 Task: Search round trip flight ticket for 5 adults, 1 child, 2 infants in seat and 1 infant on lap in business from Boulder City: Boulder City Municipal Airport to Laramie: Laramie Regional Airport on 8-3-2023 and return on 8-3-2023. Choice of flights is Alaska. Number of bags: 1 carry on bag. Price is upto 76000. Outbound departure time preference is 7:00. Return departure time preference is 23:15.
Action: Mouse moved to (226, 341)
Screenshot: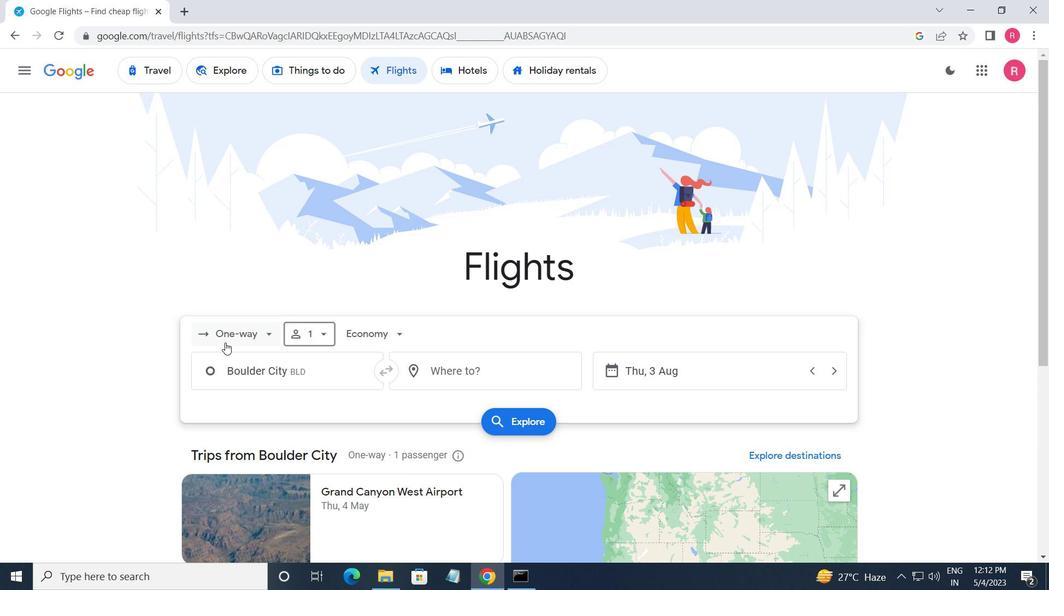 
Action: Mouse pressed left at (226, 341)
Screenshot: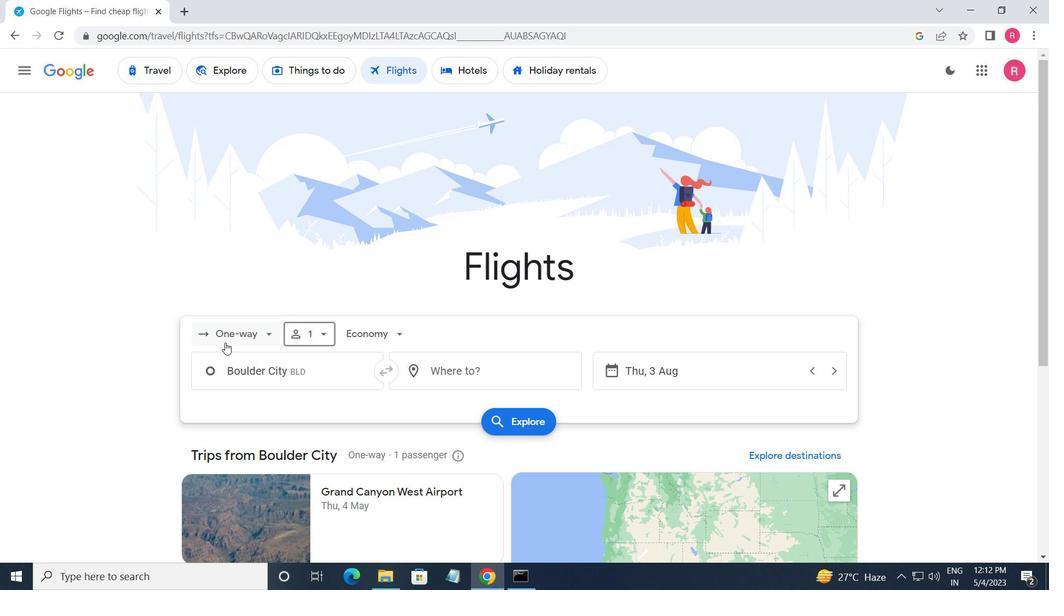 
Action: Mouse moved to (254, 366)
Screenshot: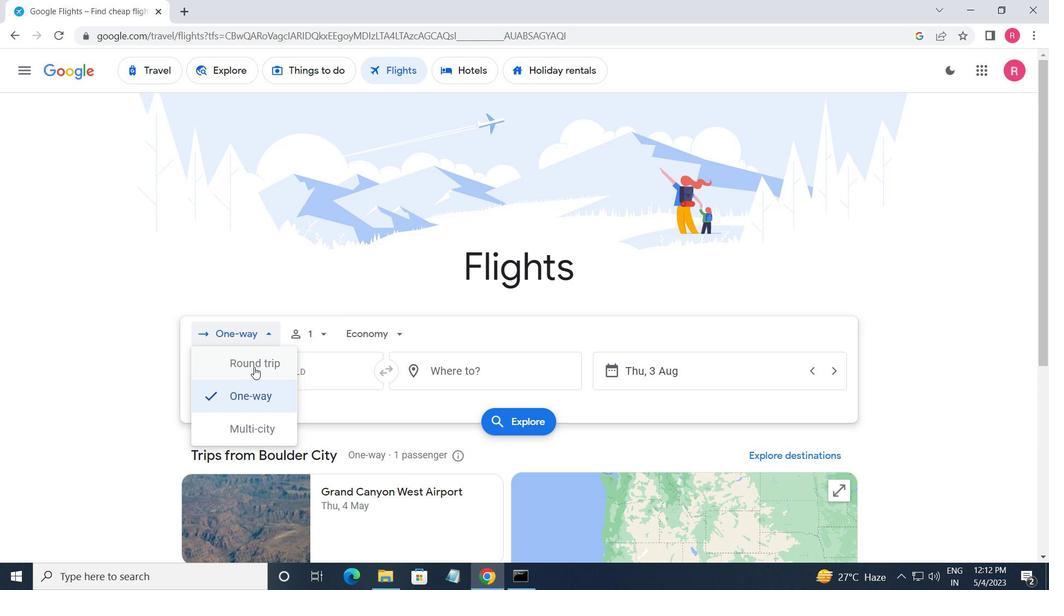 
Action: Mouse pressed left at (254, 366)
Screenshot: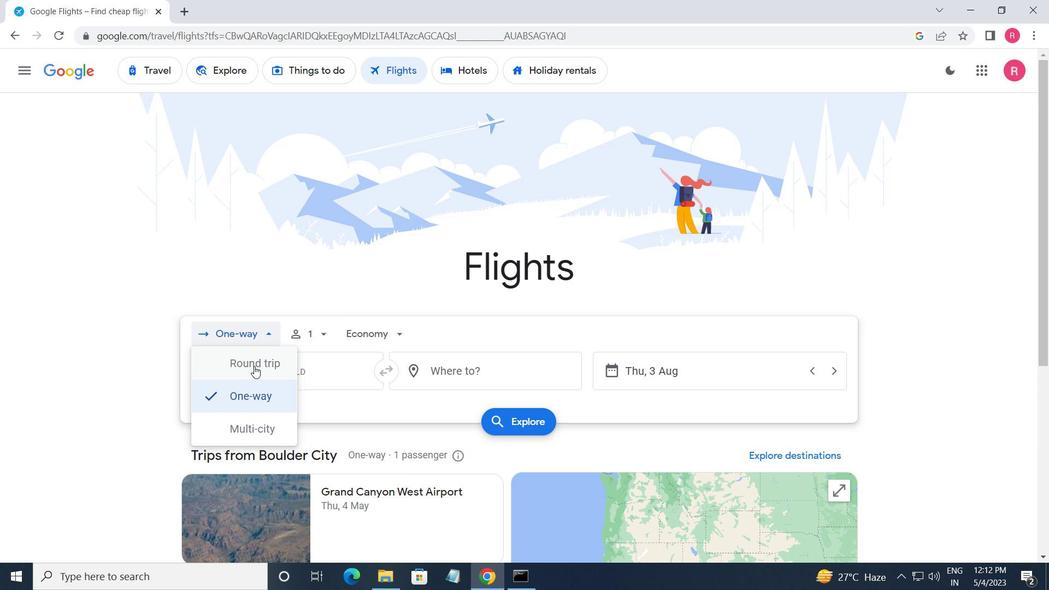 
Action: Mouse moved to (313, 340)
Screenshot: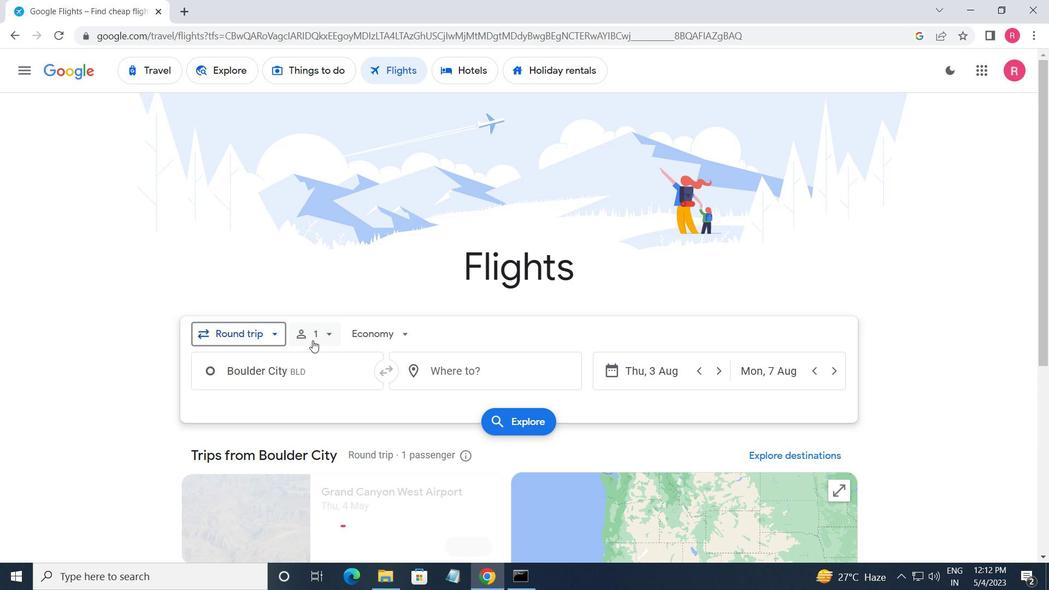 
Action: Mouse pressed left at (313, 340)
Screenshot: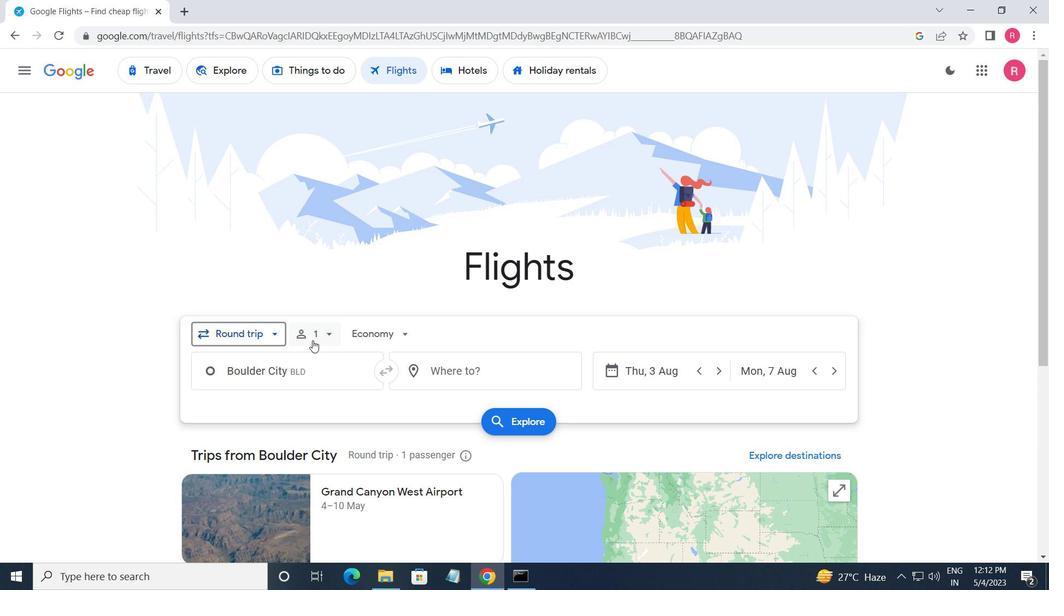 
Action: Mouse moved to (437, 375)
Screenshot: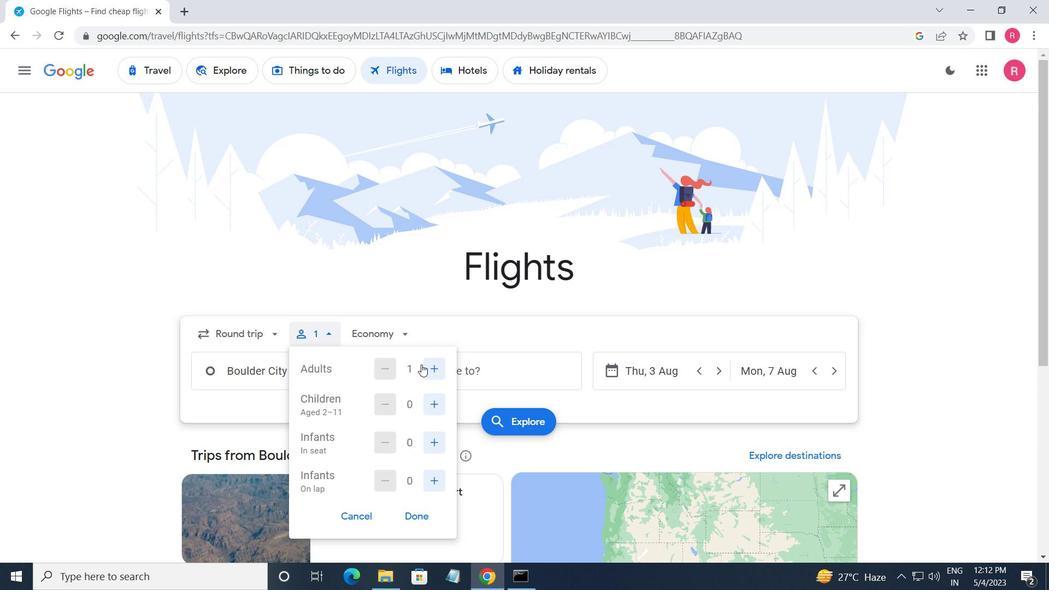 
Action: Mouse pressed left at (437, 375)
Screenshot: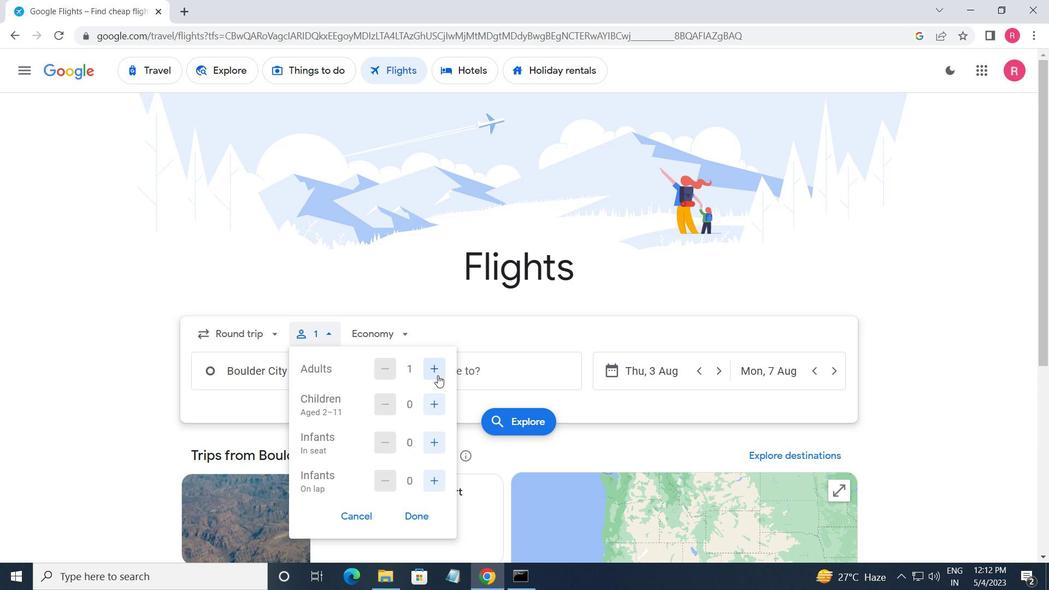 
Action: Mouse pressed left at (437, 375)
Screenshot: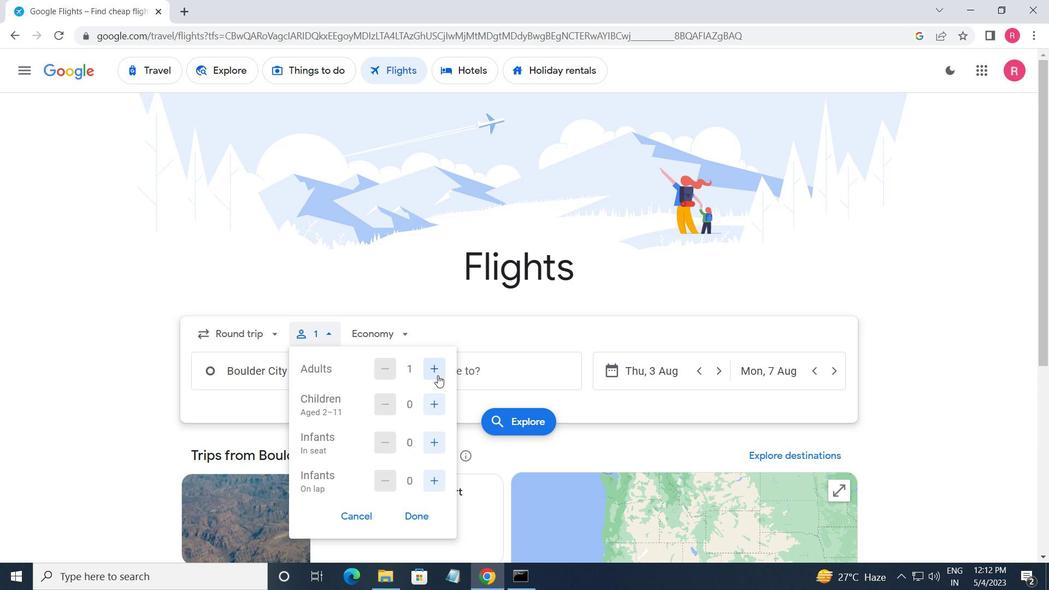 
Action: Mouse pressed left at (437, 375)
Screenshot: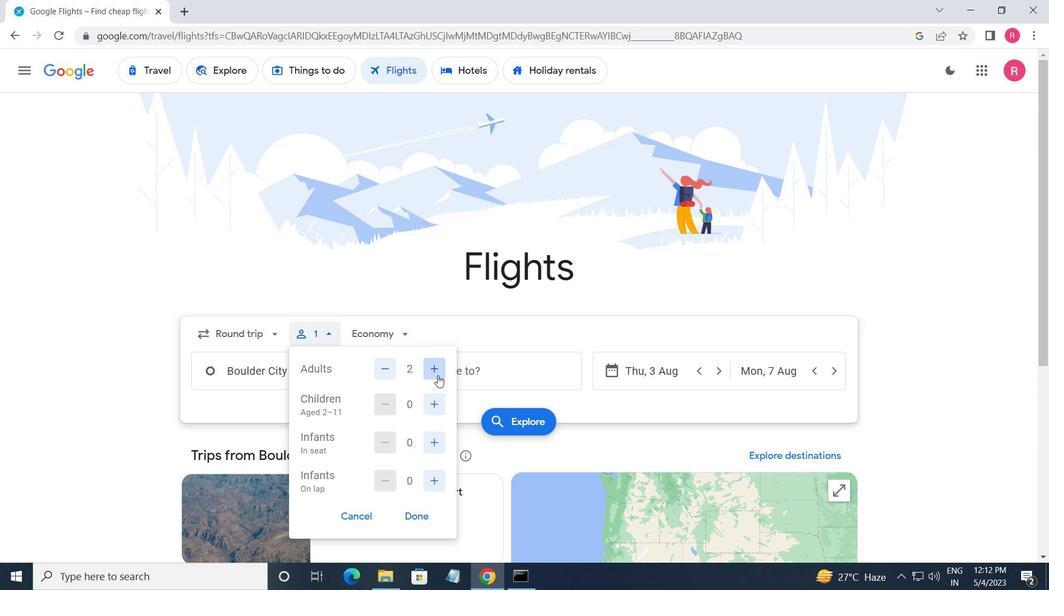 
Action: Mouse pressed left at (437, 375)
Screenshot: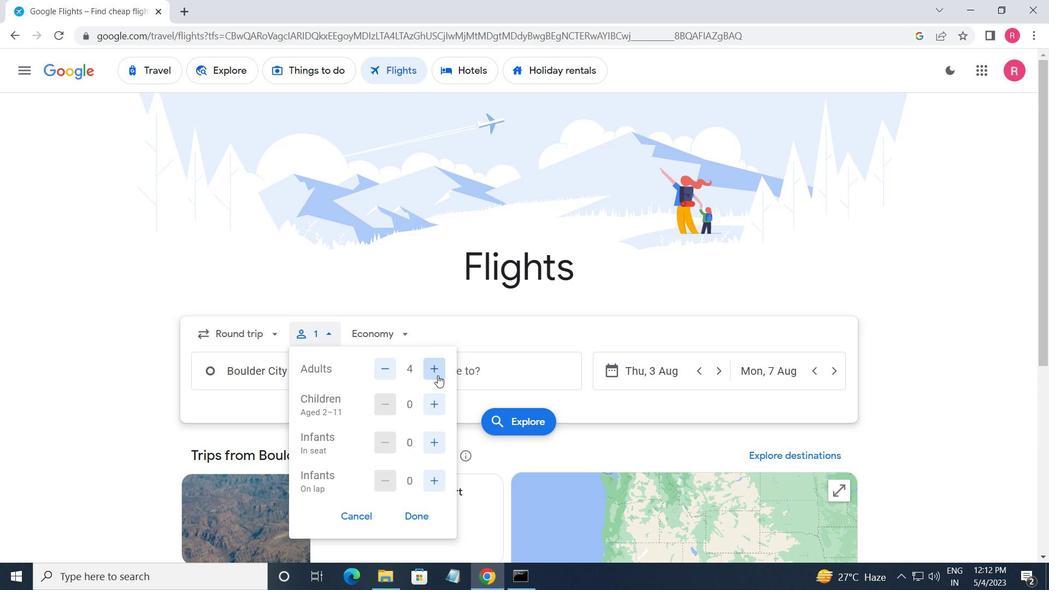 
Action: Mouse moved to (438, 406)
Screenshot: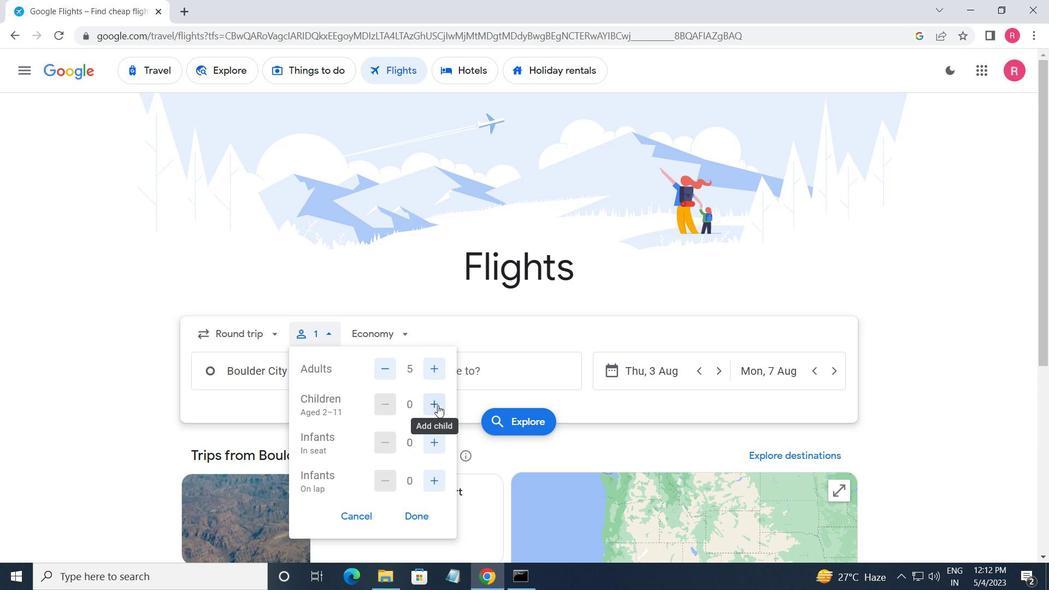 
Action: Mouse pressed left at (438, 406)
Screenshot: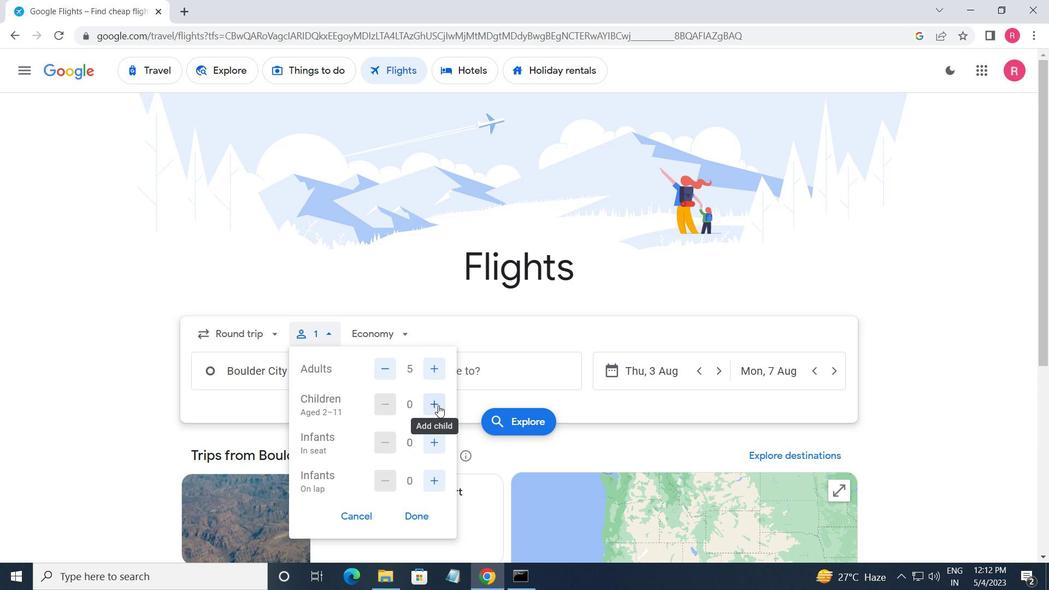
Action: Mouse moved to (437, 441)
Screenshot: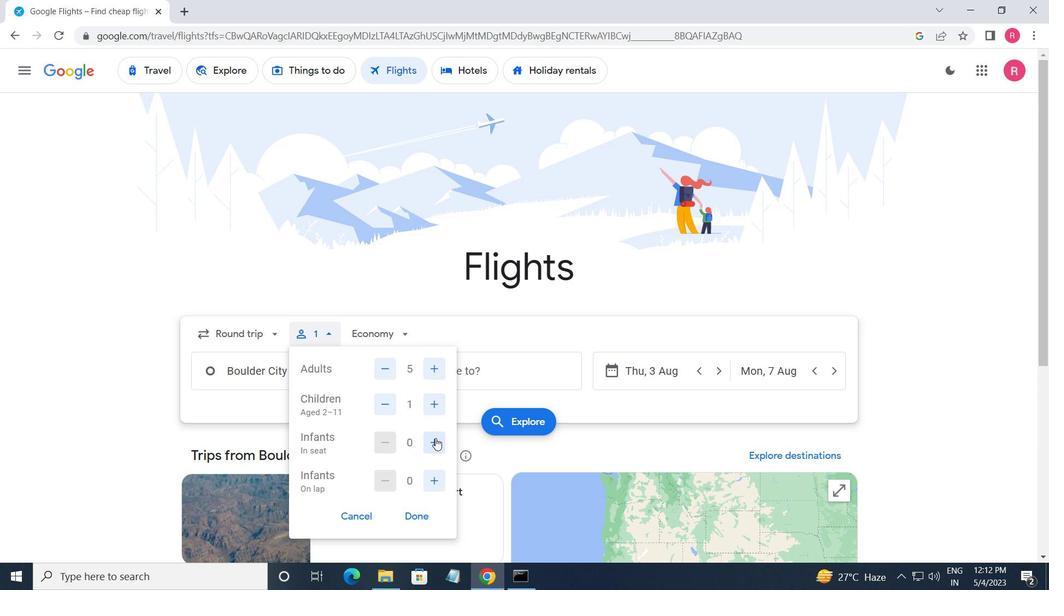 
Action: Mouse pressed left at (437, 441)
Screenshot: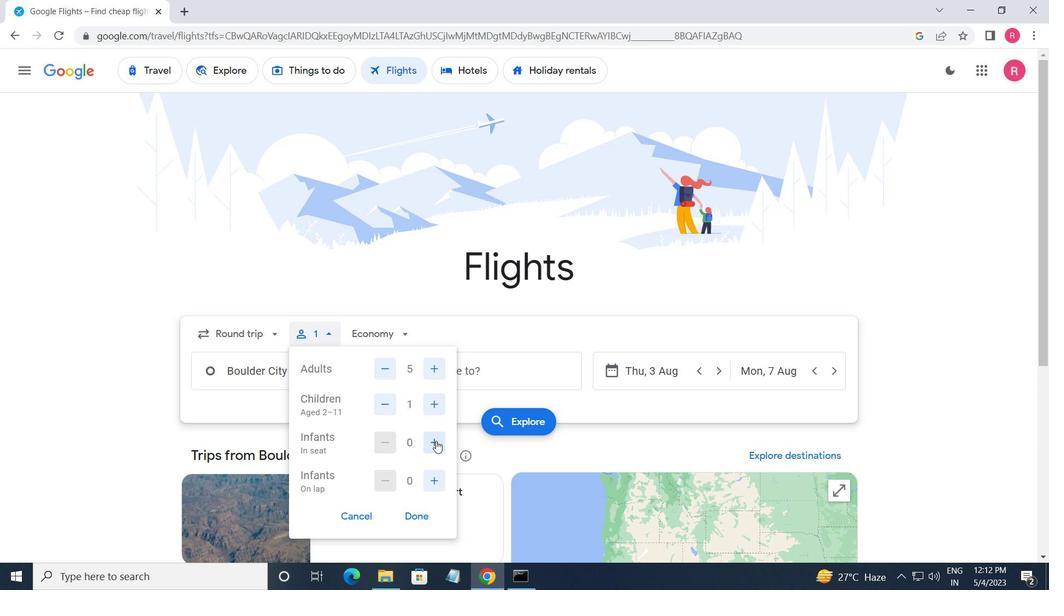 
Action: Mouse pressed left at (437, 441)
Screenshot: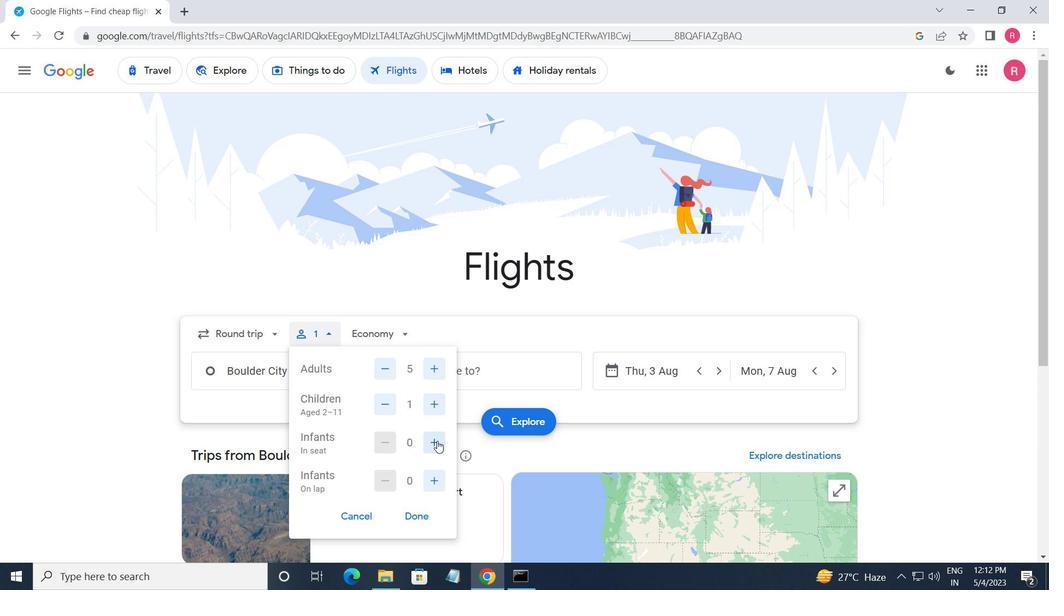 
Action: Mouse moved to (432, 479)
Screenshot: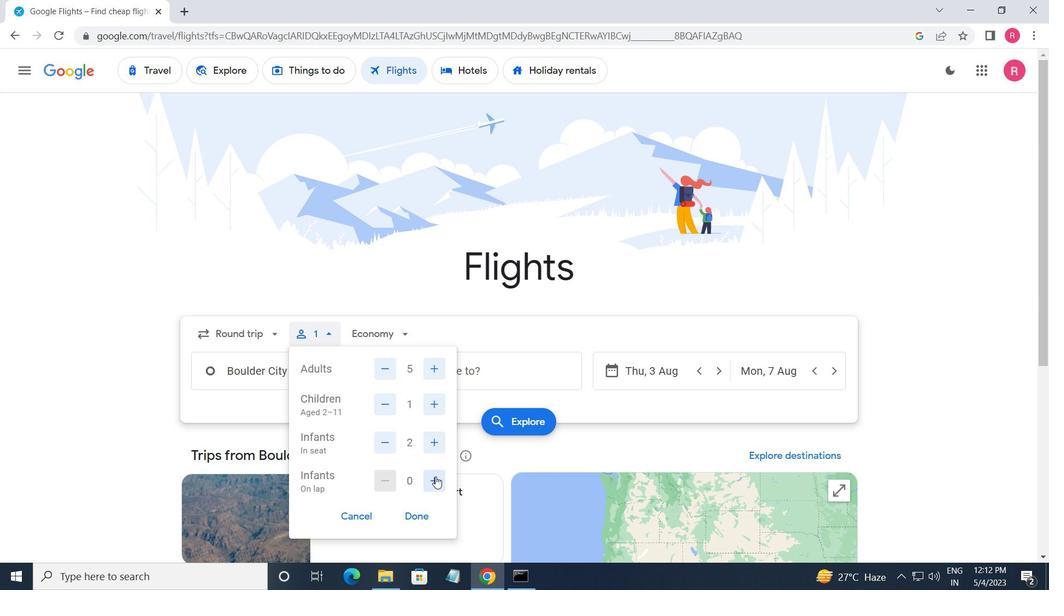 
Action: Mouse pressed left at (432, 479)
Screenshot: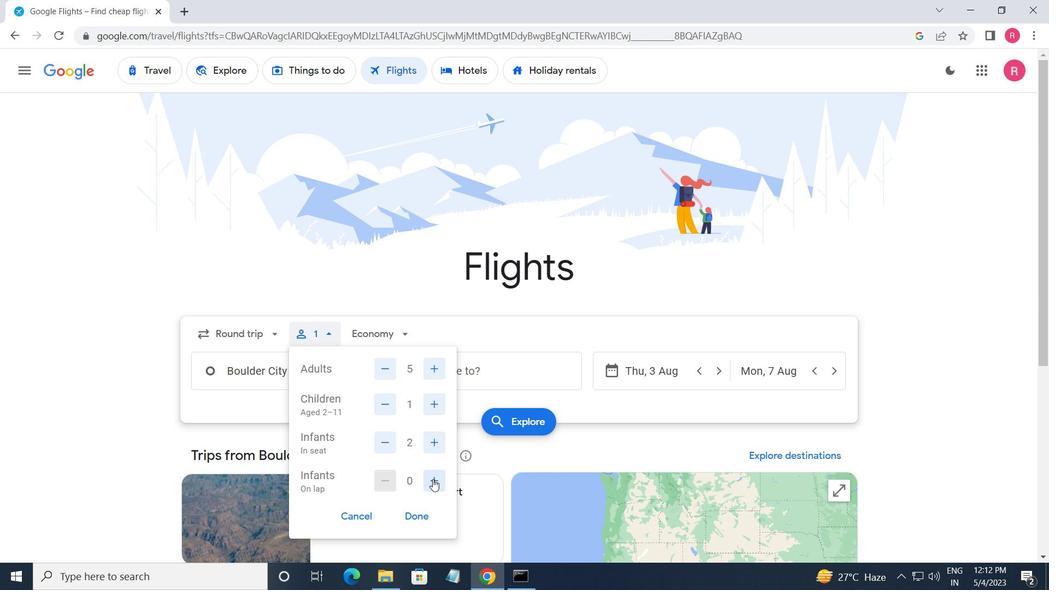 
Action: Mouse moved to (420, 518)
Screenshot: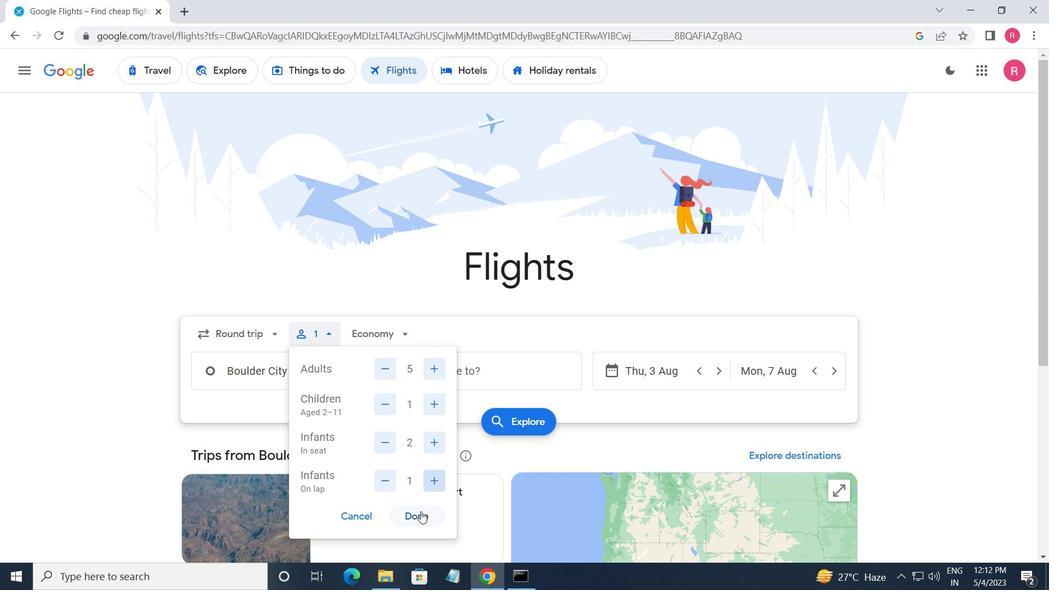 
Action: Mouse pressed left at (420, 518)
Screenshot: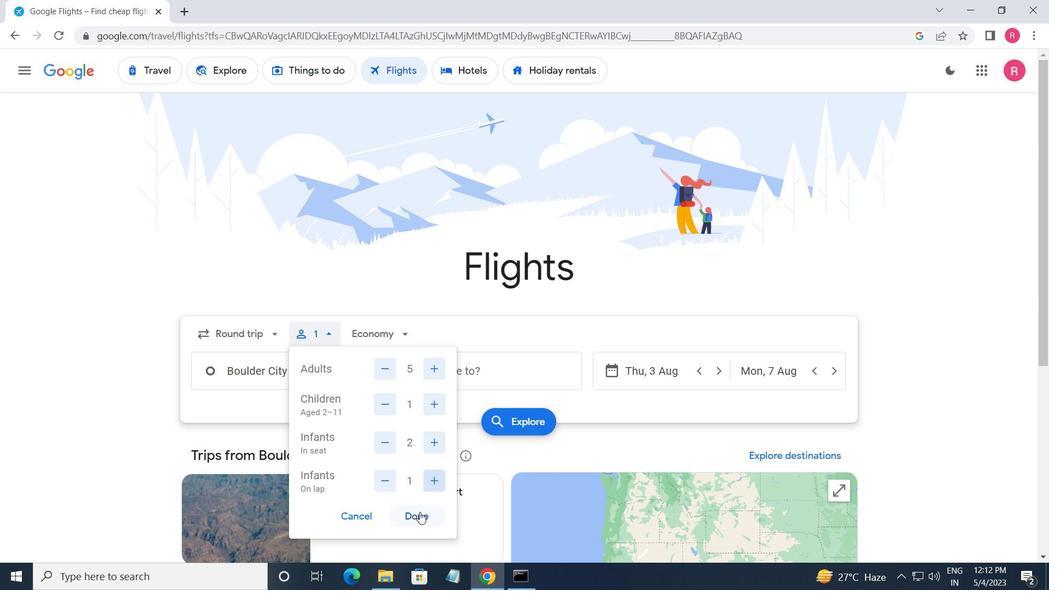 
Action: Mouse moved to (379, 343)
Screenshot: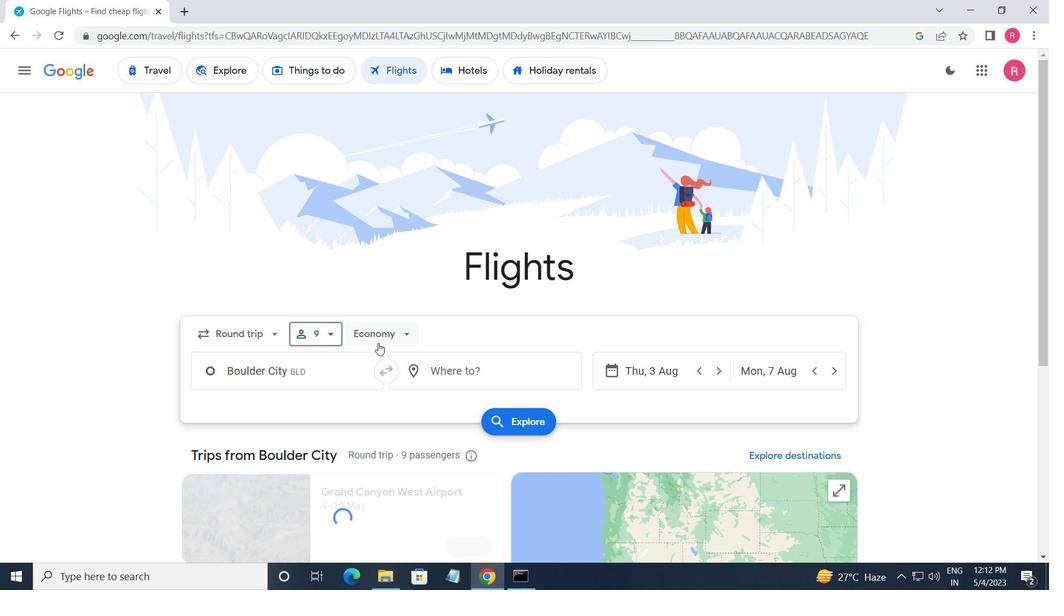 
Action: Mouse pressed left at (379, 343)
Screenshot: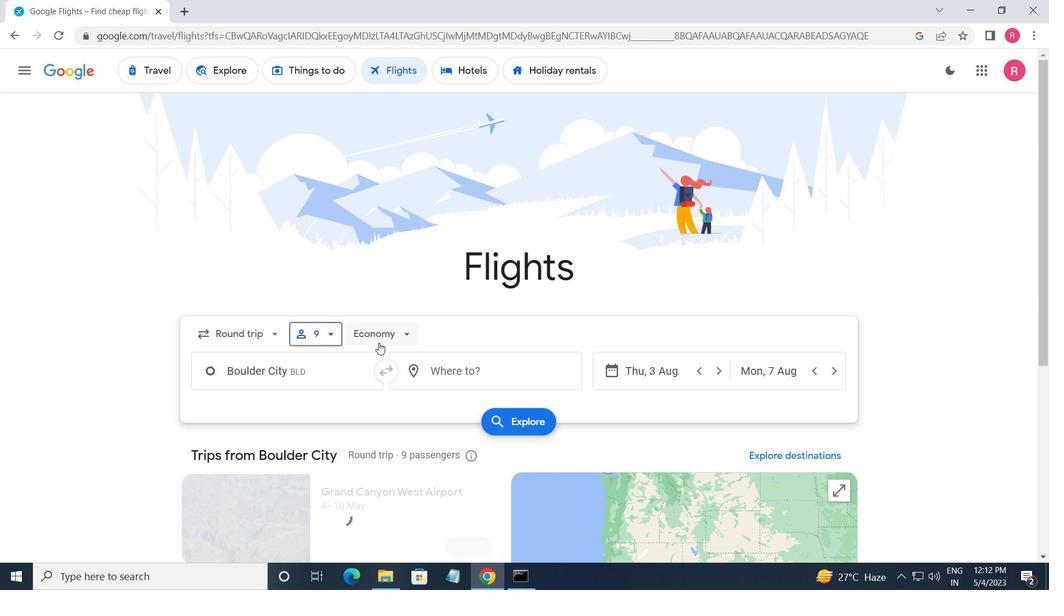 
Action: Mouse moved to (410, 431)
Screenshot: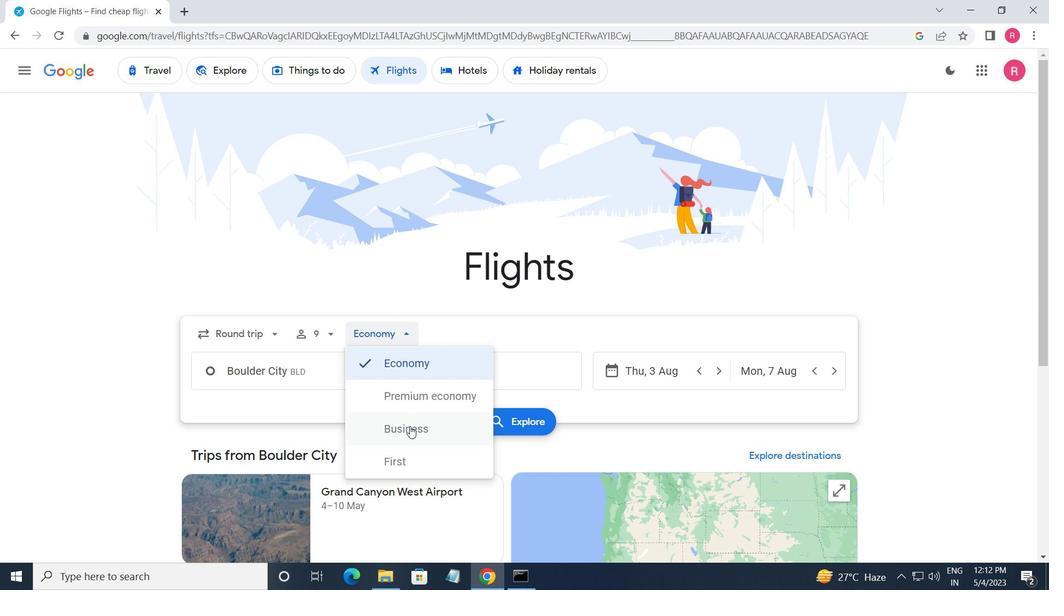 
Action: Mouse pressed left at (410, 431)
Screenshot: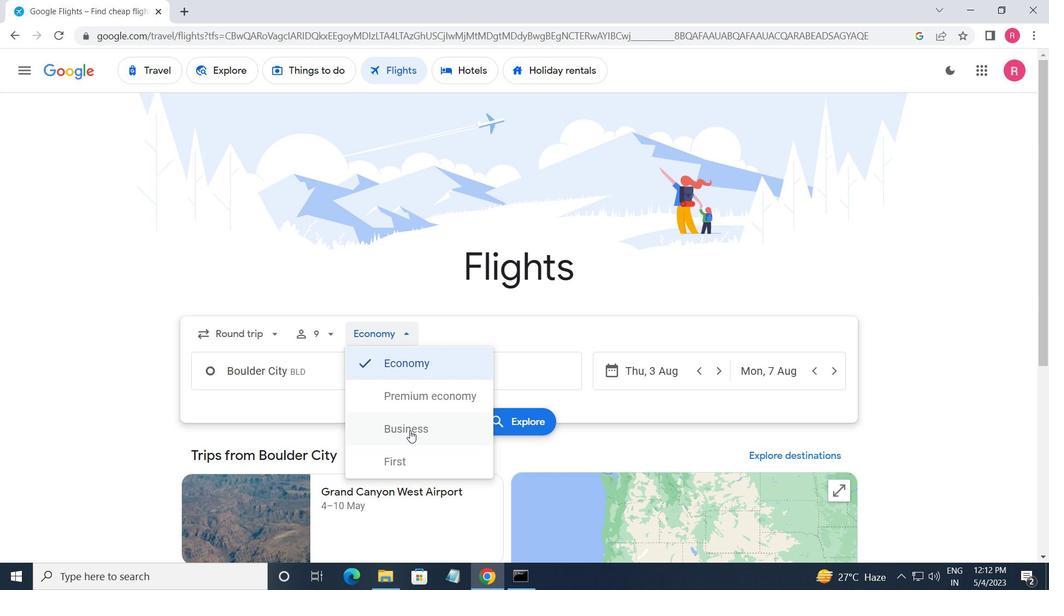 
Action: Mouse moved to (400, 424)
Screenshot: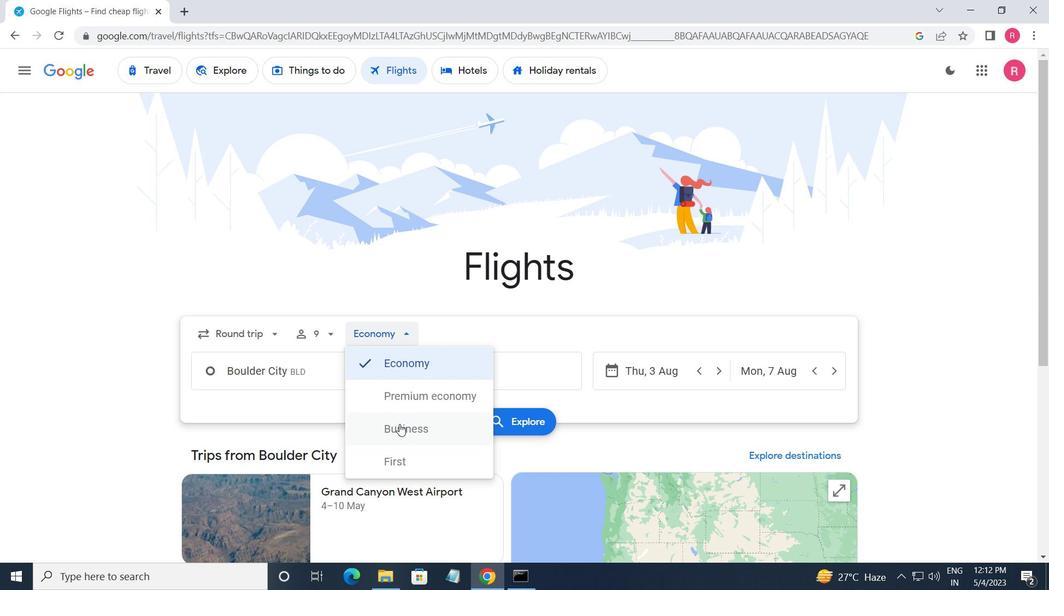 
Action: Mouse pressed left at (400, 424)
Screenshot: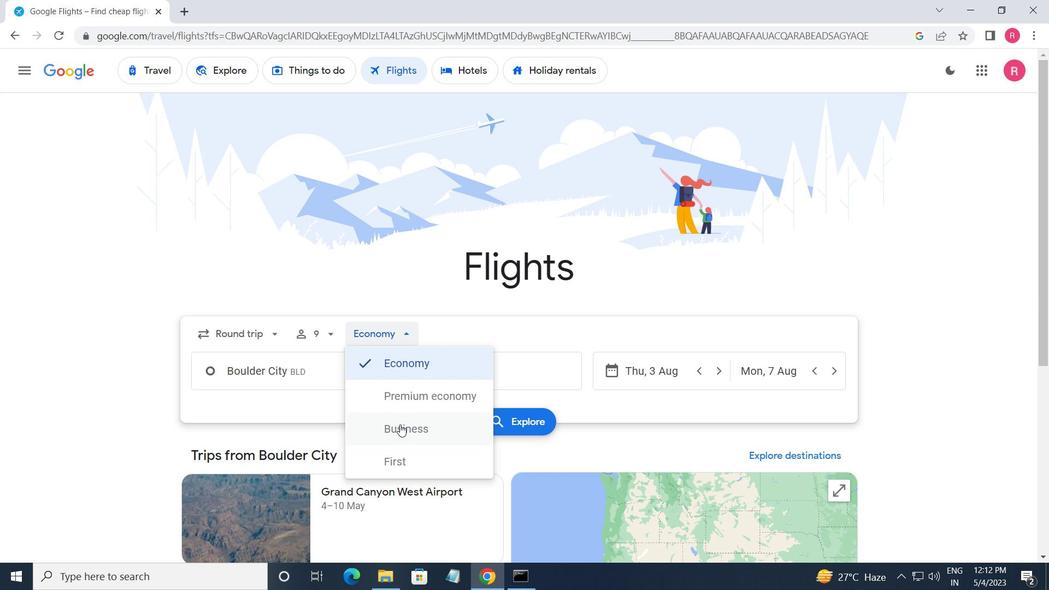 
Action: Mouse moved to (319, 367)
Screenshot: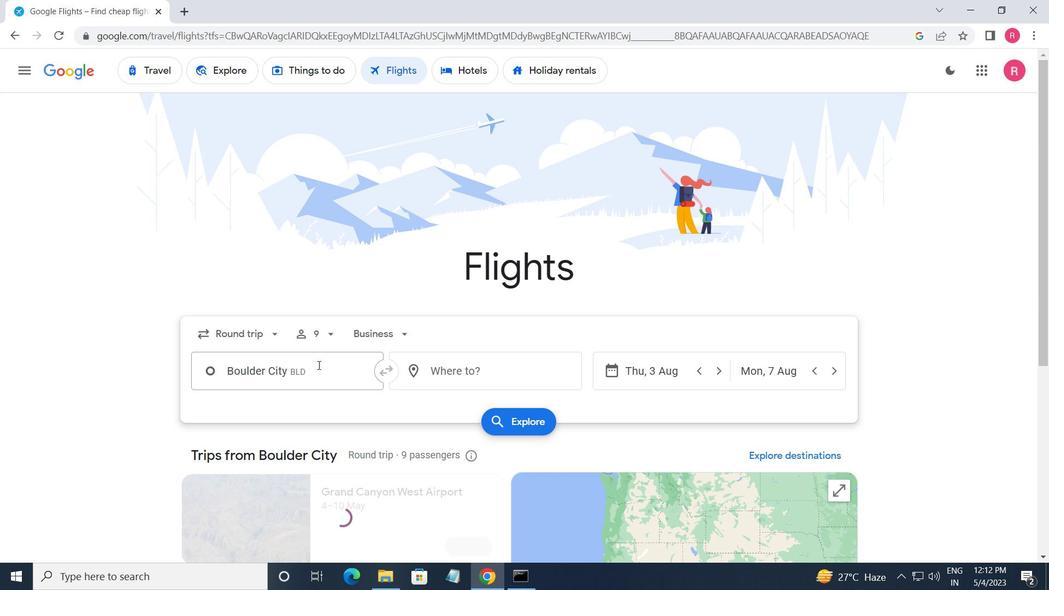
Action: Mouse pressed left at (319, 367)
Screenshot: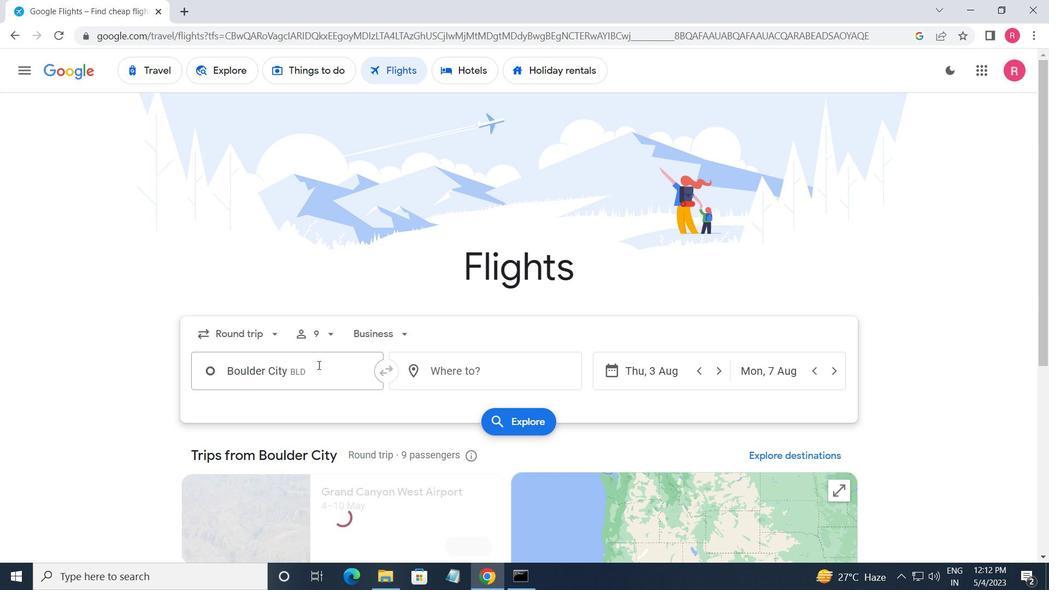 
Action: Mouse moved to (316, 477)
Screenshot: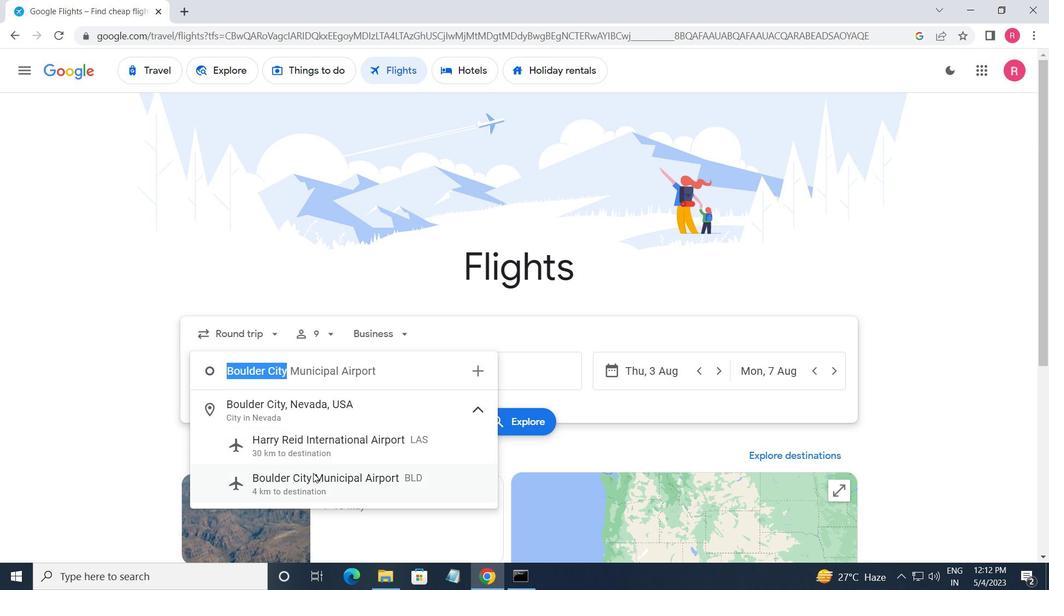 
Action: Mouse pressed left at (316, 477)
Screenshot: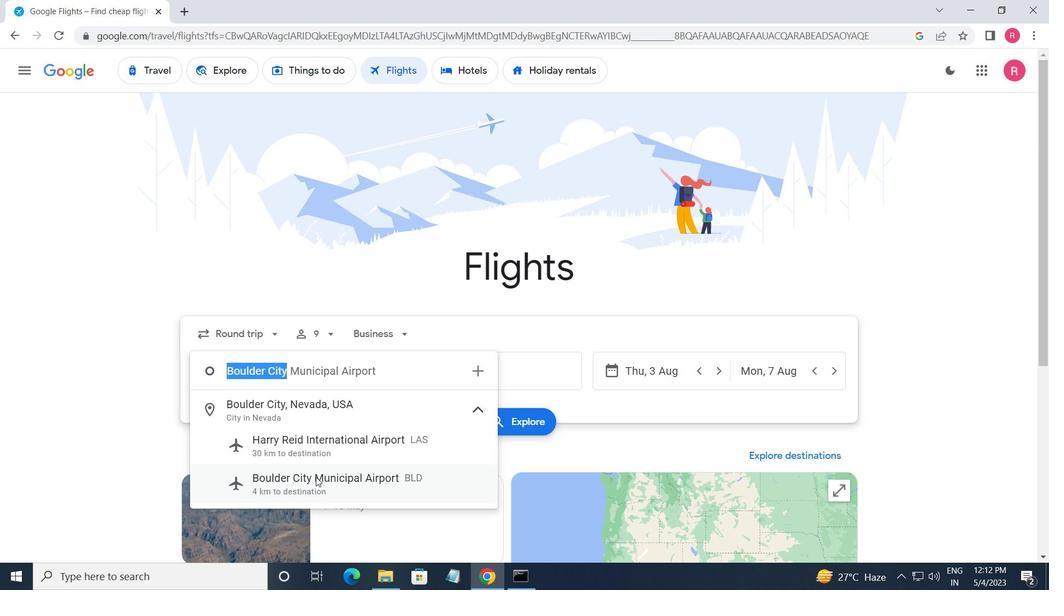 
Action: Mouse moved to (453, 373)
Screenshot: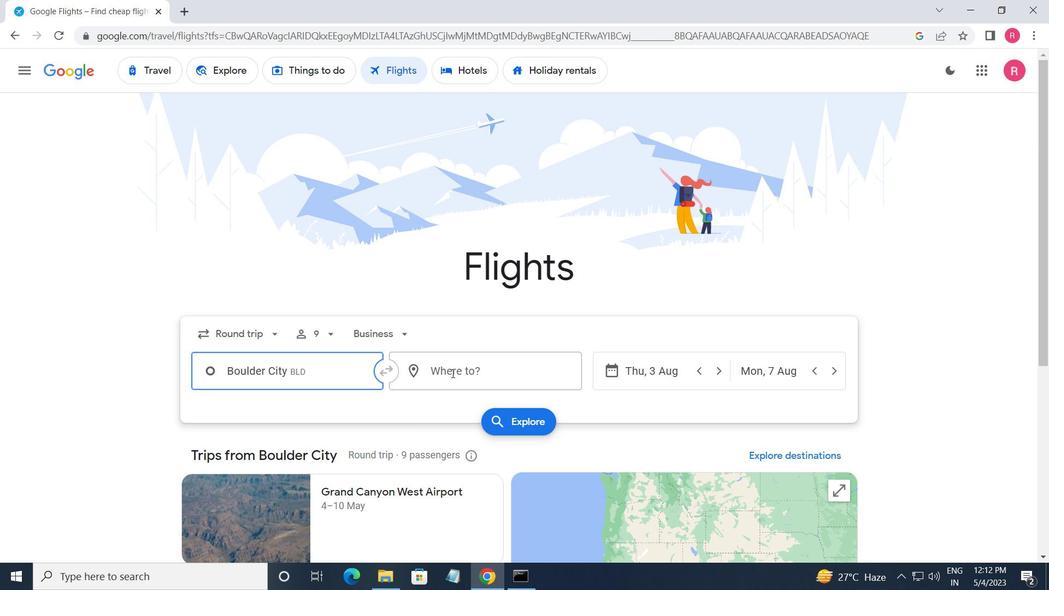 
Action: Mouse pressed left at (453, 373)
Screenshot: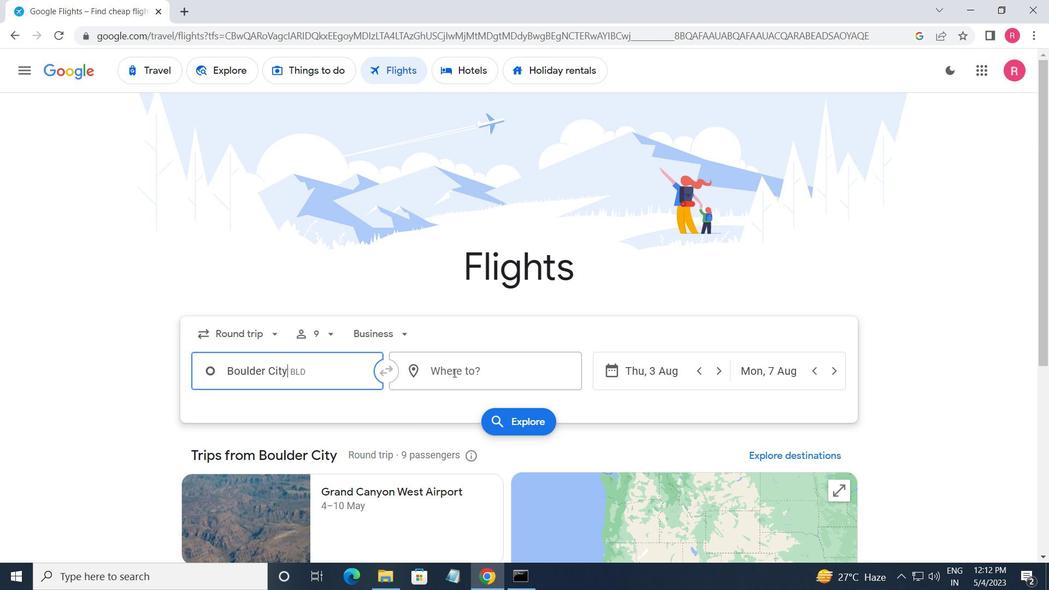 
Action: Mouse moved to (457, 511)
Screenshot: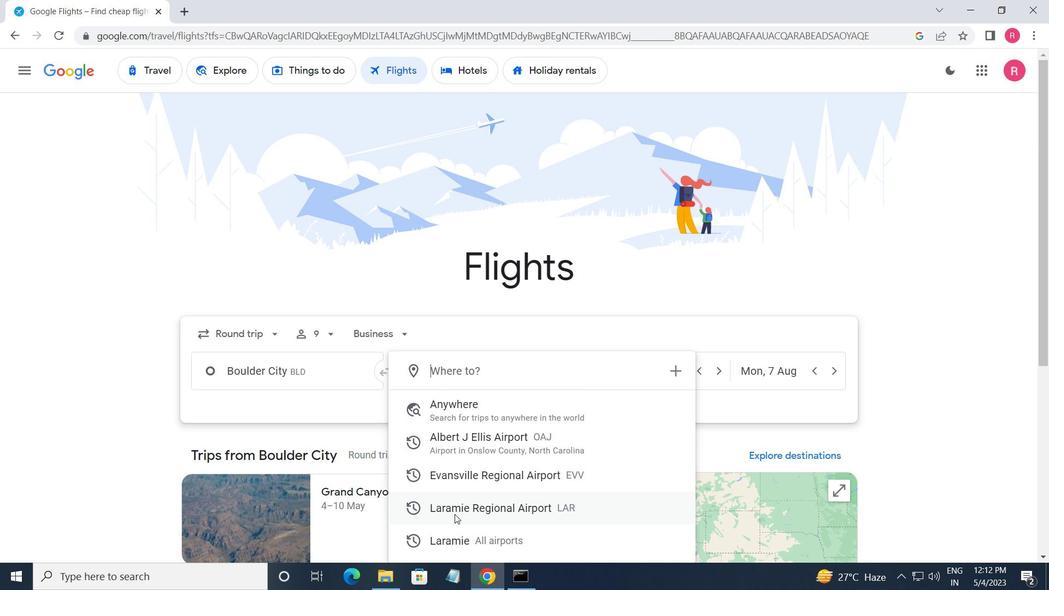 
Action: Mouse pressed left at (457, 511)
Screenshot: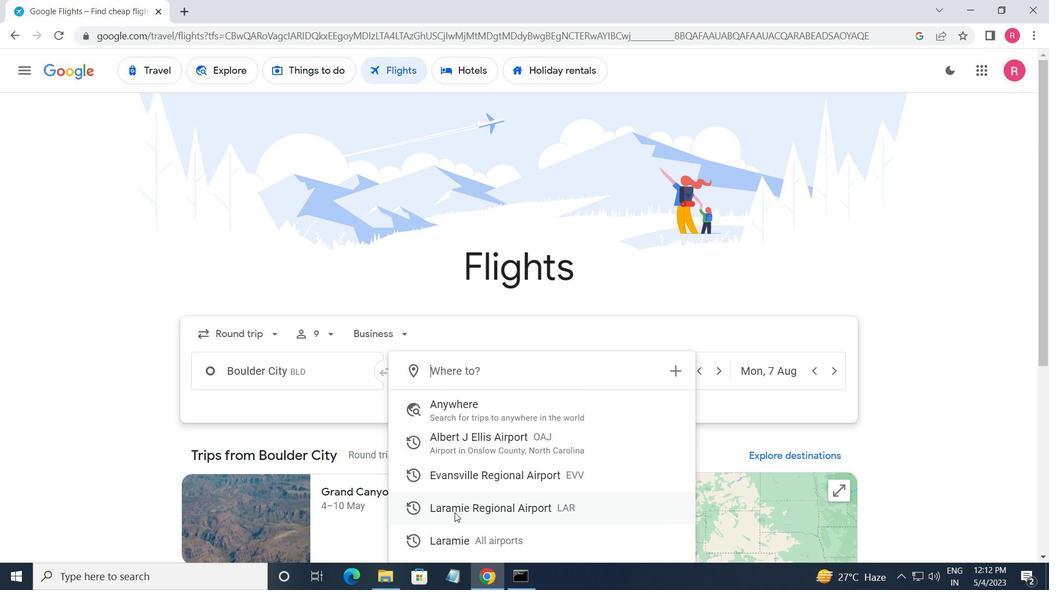 
Action: Mouse moved to (672, 373)
Screenshot: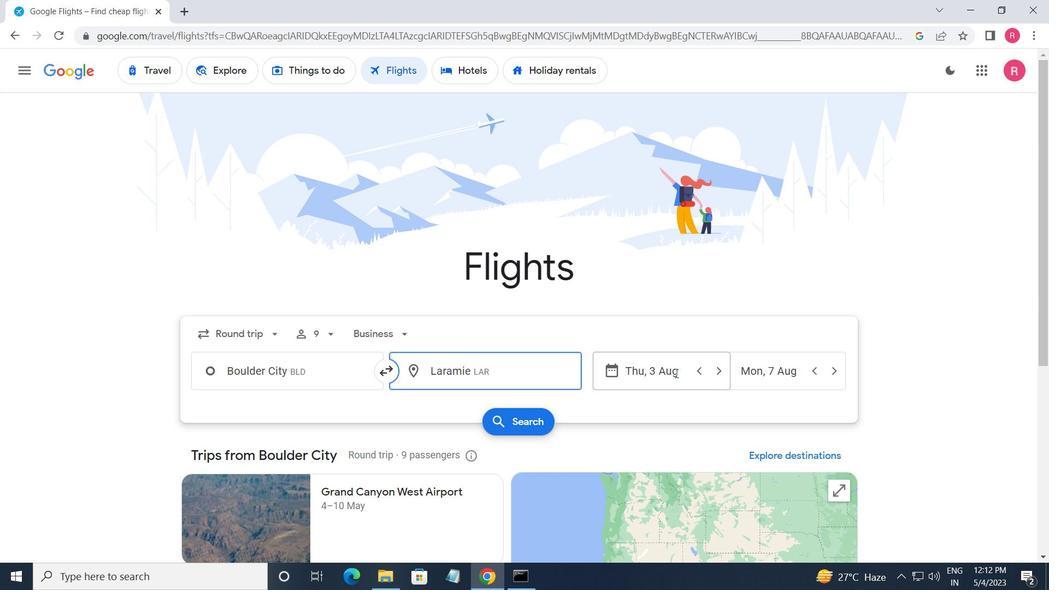 
Action: Mouse pressed left at (672, 373)
Screenshot: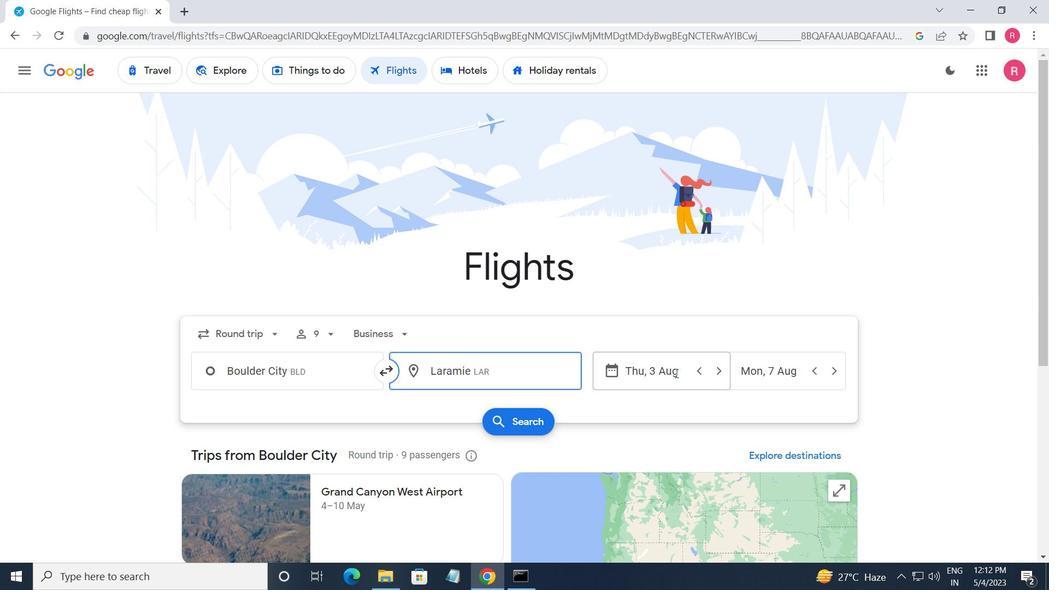 
Action: Mouse moved to (490, 313)
Screenshot: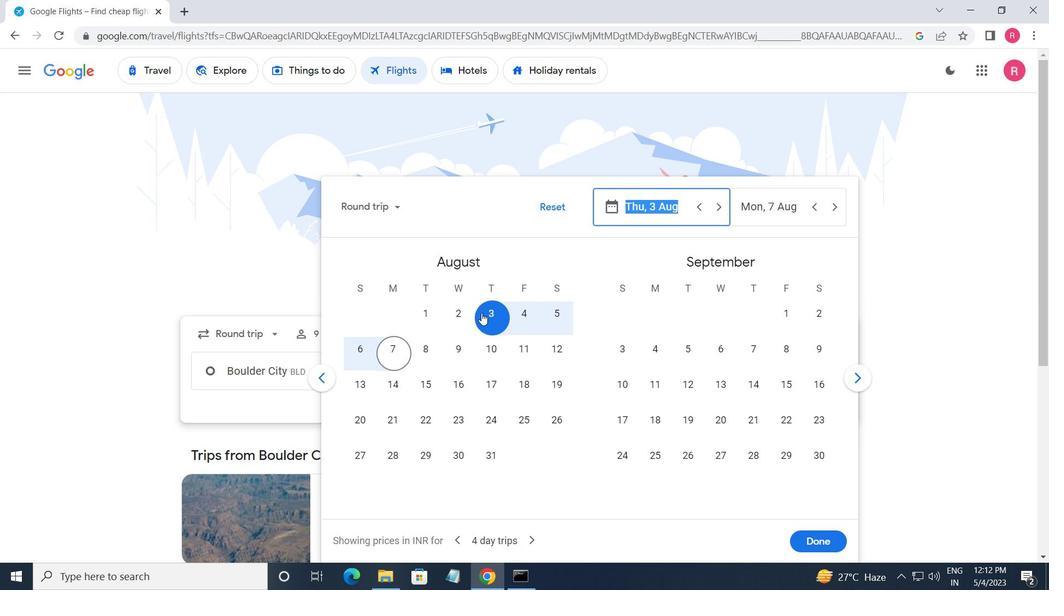 
Action: Mouse pressed left at (490, 313)
Screenshot: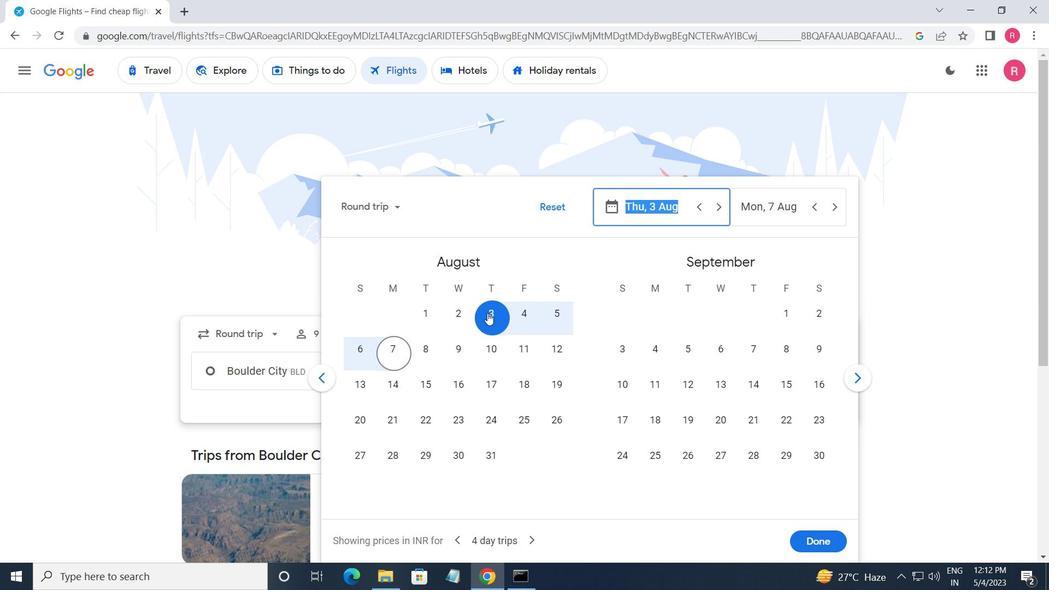 
Action: Mouse moved to (496, 317)
Screenshot: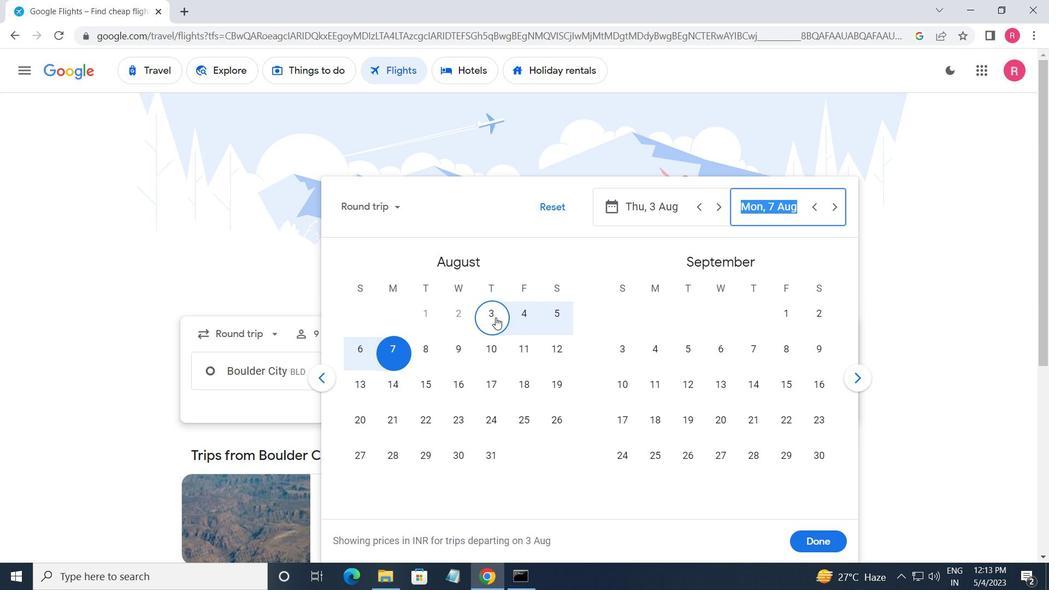 
Action: Mouse pressed left at (496, 317)
Screenshot: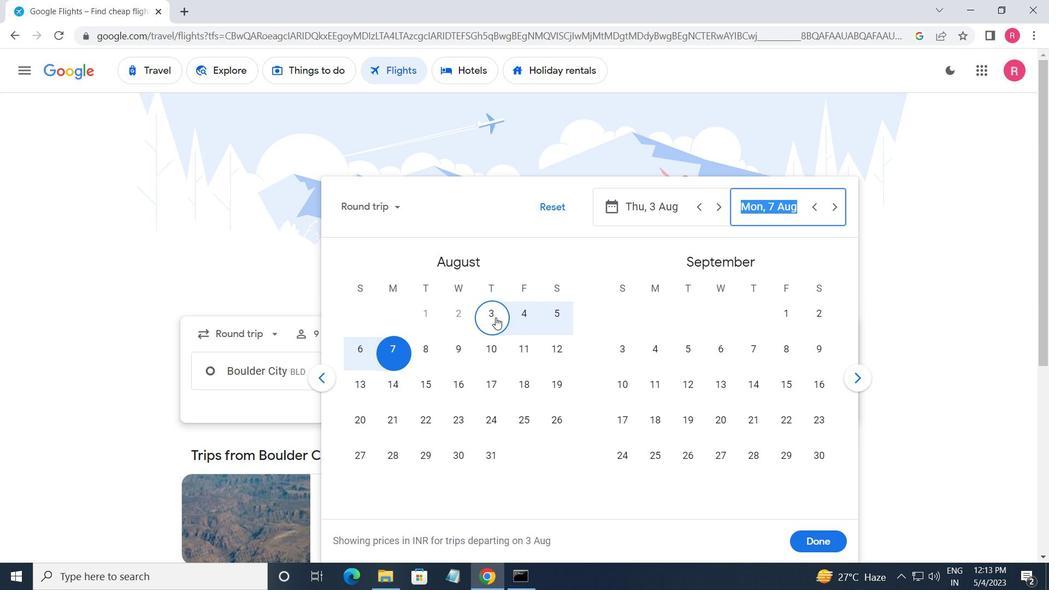 
Action: Mouse moved to (829, 543)
Screenshot: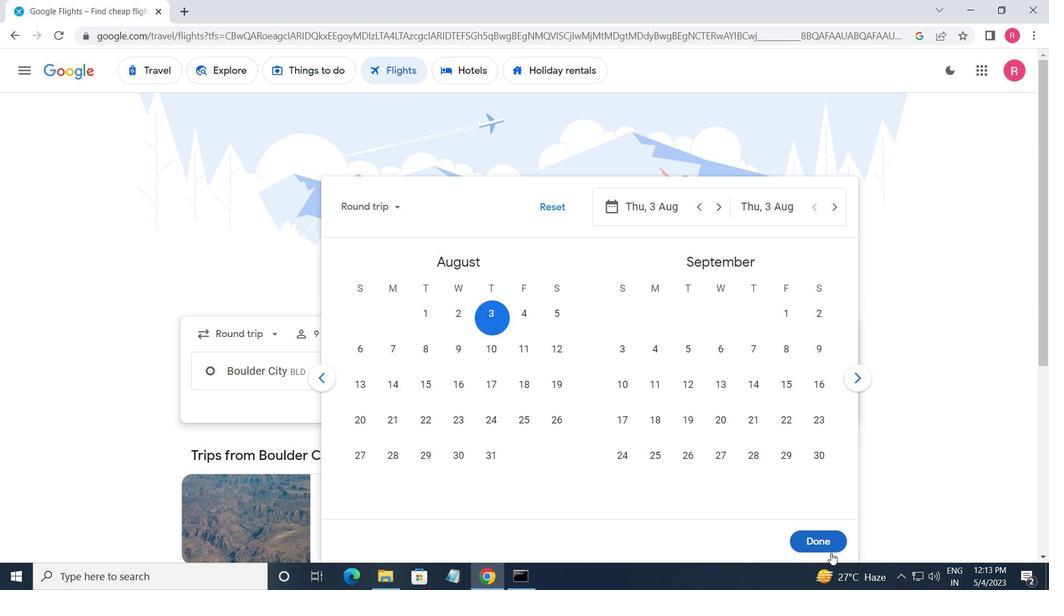 
Action: Mouse pressed left at (829, 543)
Screenshot: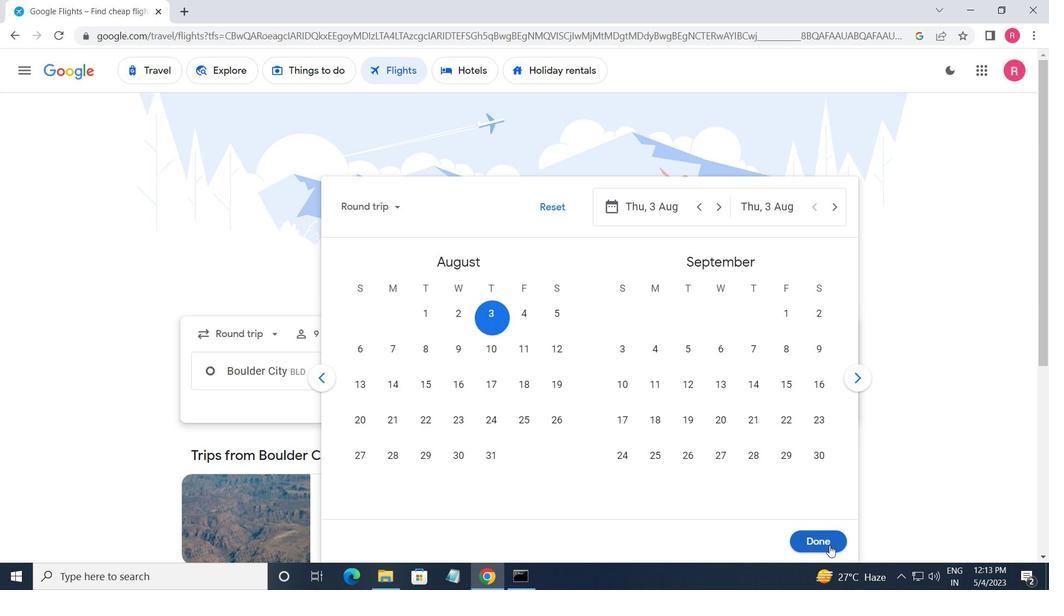 
Action: Mouse moved to (519, 428)
Screenshot: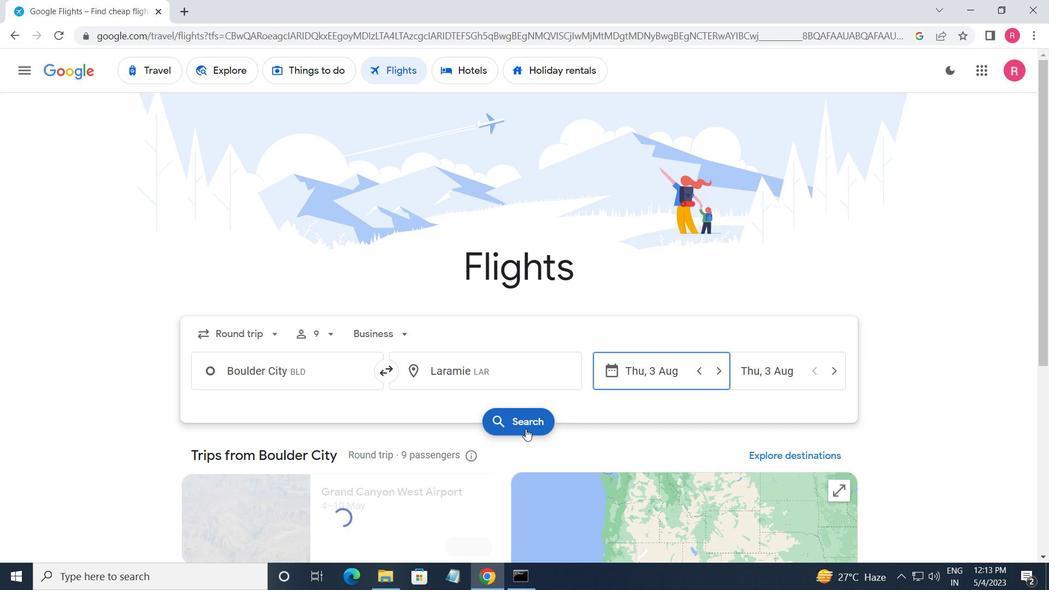 
Action: Mouse pressed left at (519, 428)
Screenshot: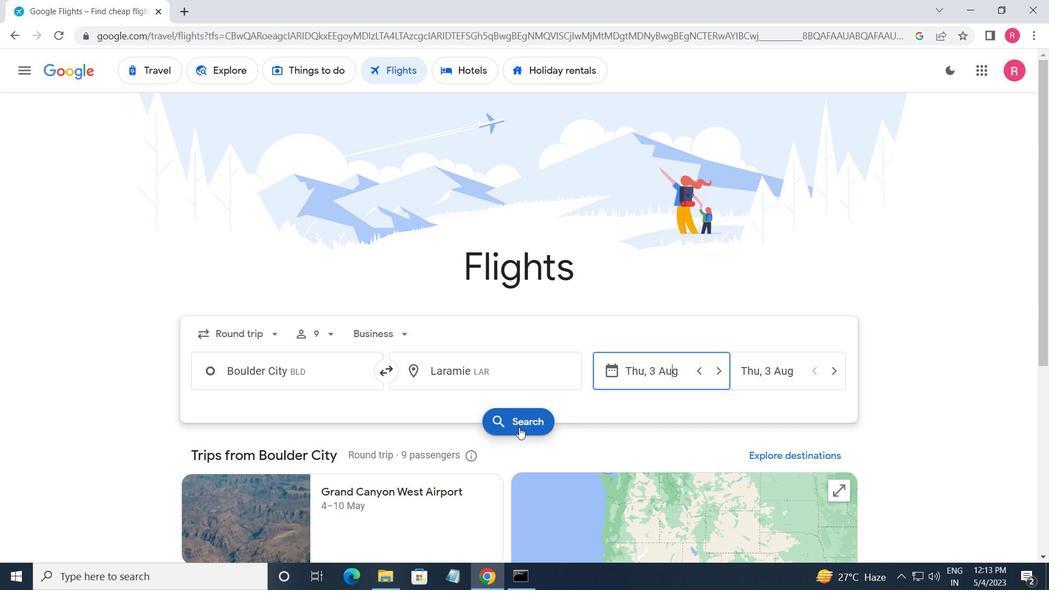 
Action: Mouse moved to (205, 195)
Screenshot: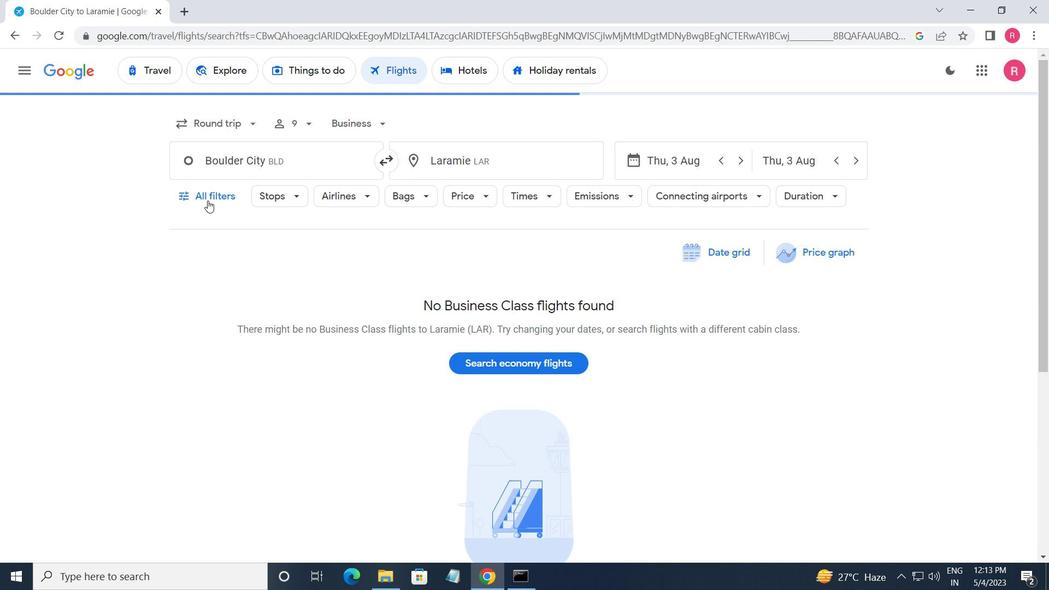 
Action: Mouse pressed left at (205, 195)
Screenshot: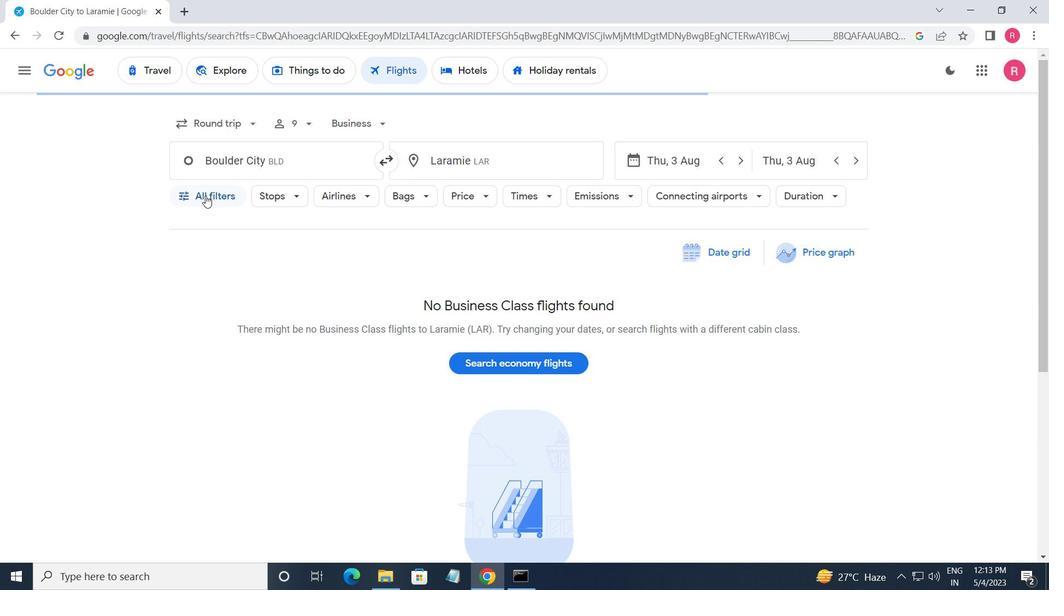 
Action: Mouse moved to (285, 356)
Screenshot: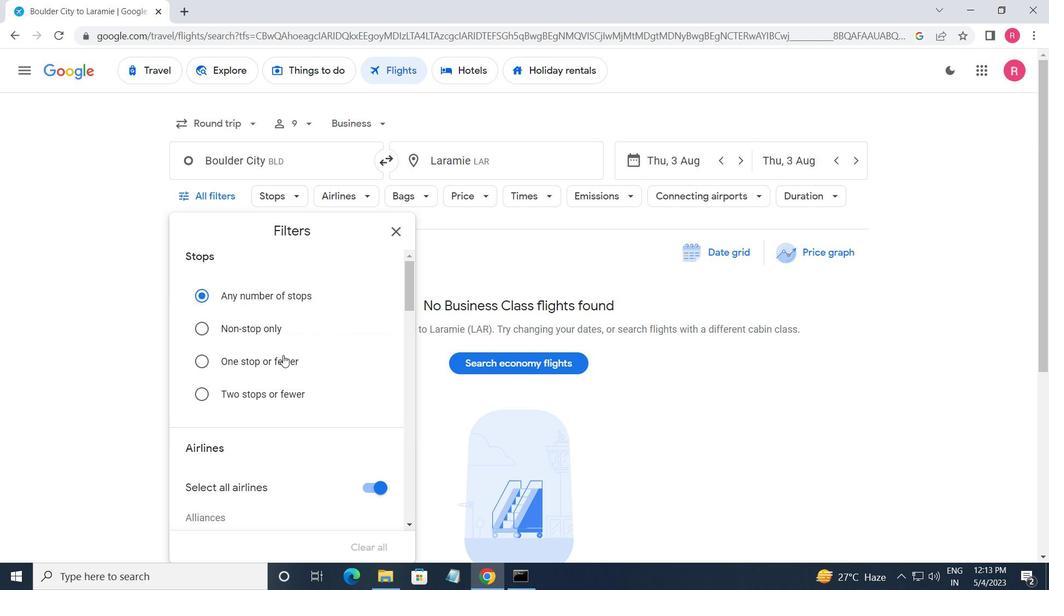 
Action: Mouse scrolled (285, 355) with delta (0, 0)
Screenshot: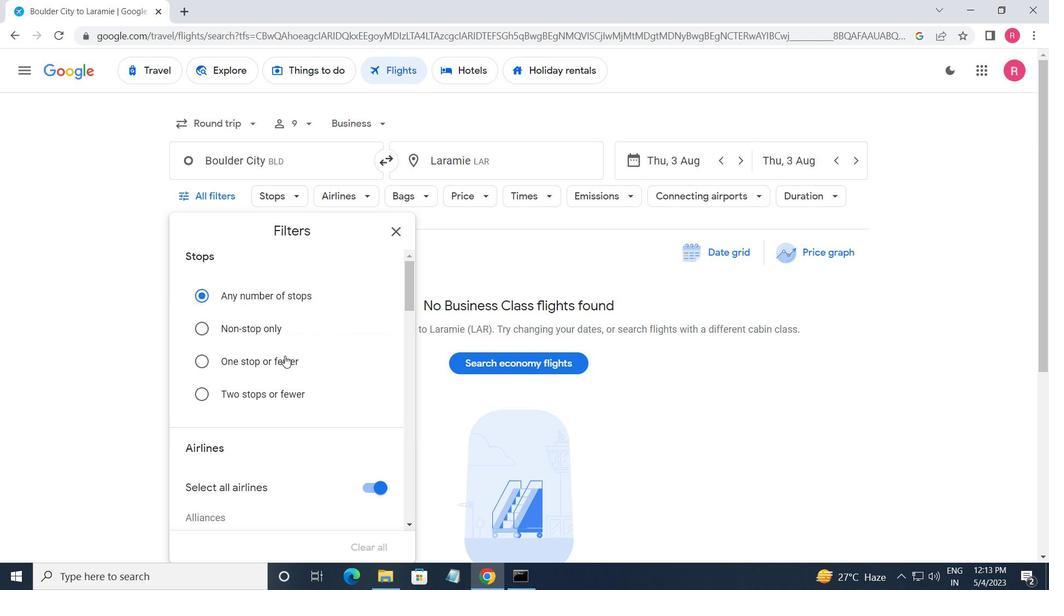 
Action: Mouse moved to (285, 356)
Screenshot: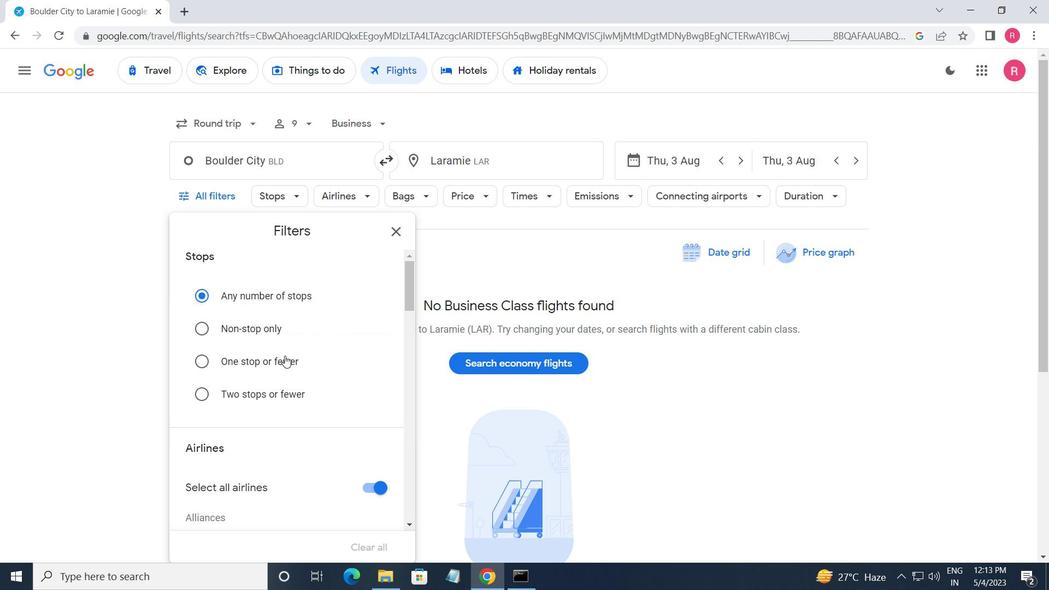 
Action: Mouse scrolled (285, 356) with delta (0, 0)
Screenshot: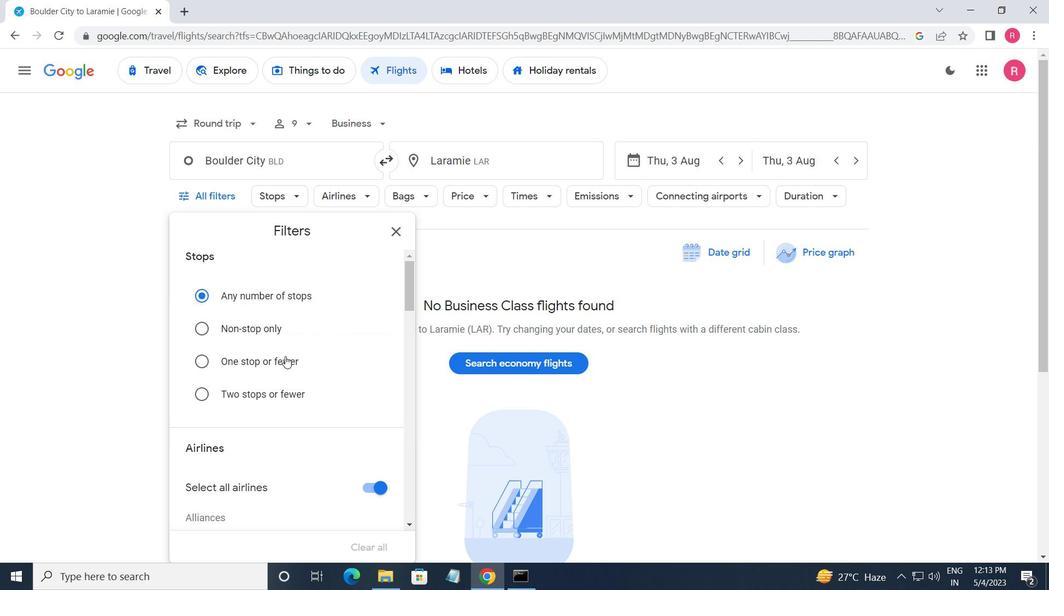 
Action: Mouse moved to (285, 356)
Screenshot: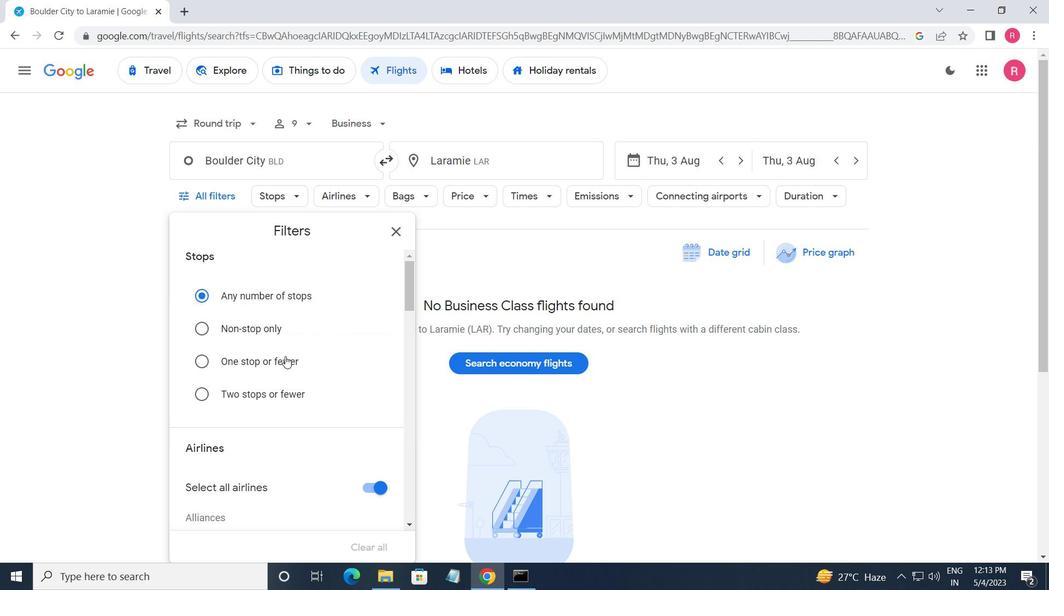 
Action: Mouse scrolled (285, 356) with delta (0, 0)
Screenshot: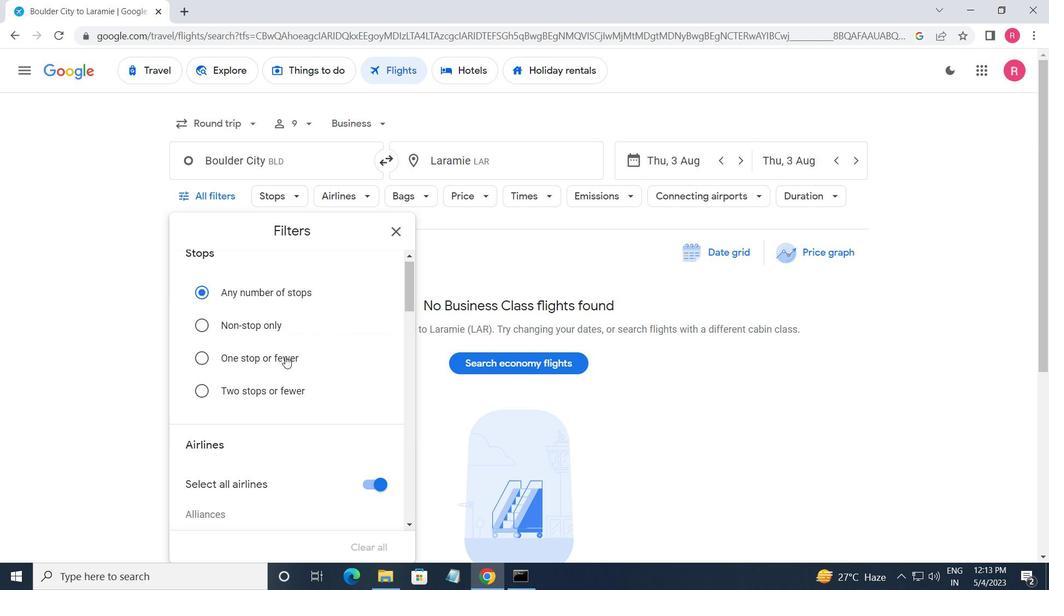
Action: Mouse moved to (286, 358)
Screenshot: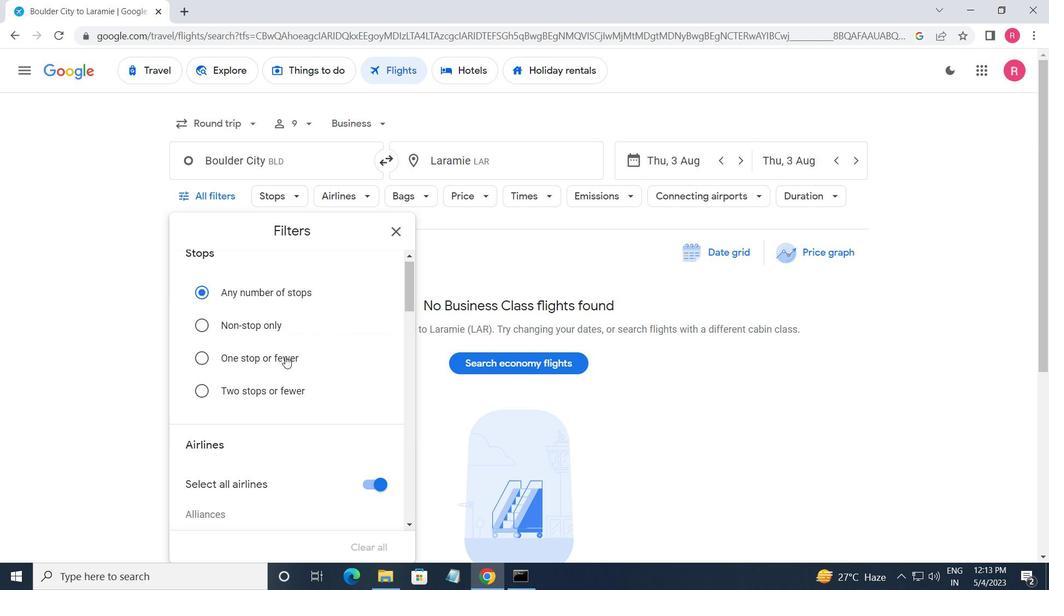 
Action: Mouse scrolled (286, 357) with delta (0, 0)
Screenshot: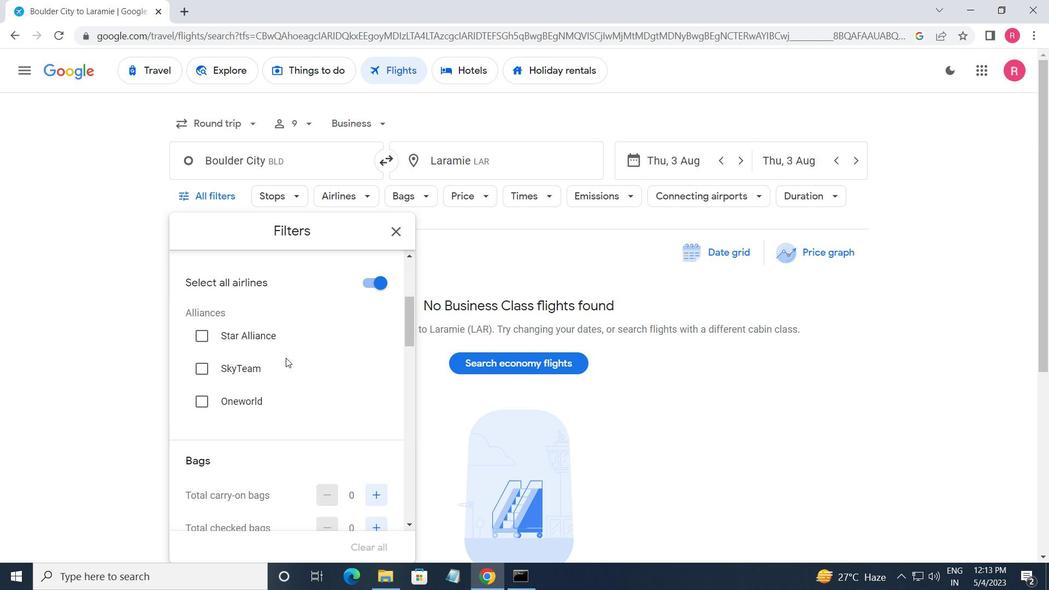 
Action: Mouse moved to (287, 355)
Screenshot: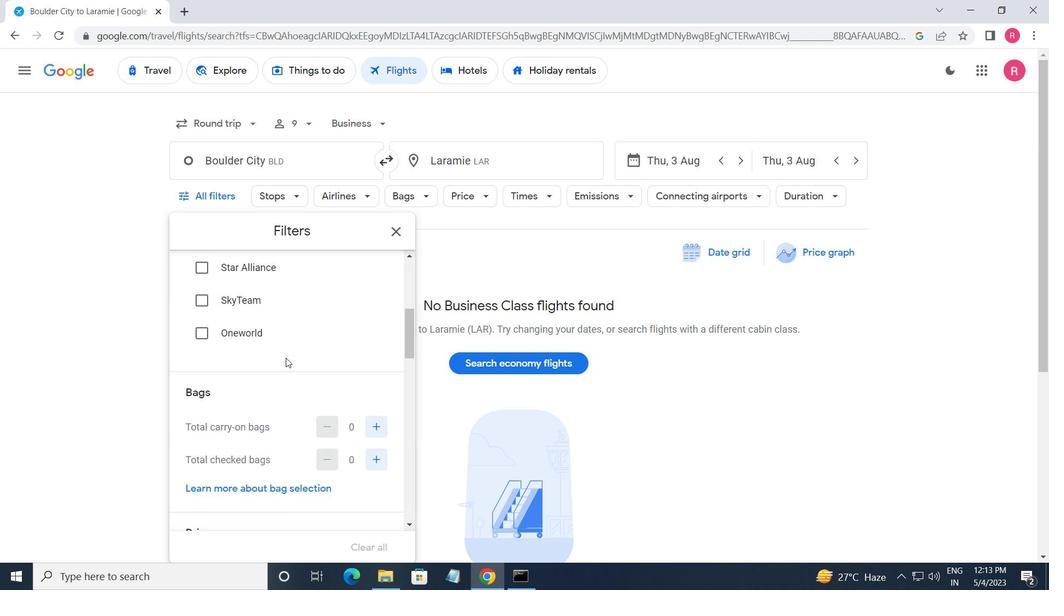 
Action: Mouse scrolled (287, 355) with delta (0, 0)
Screenshot: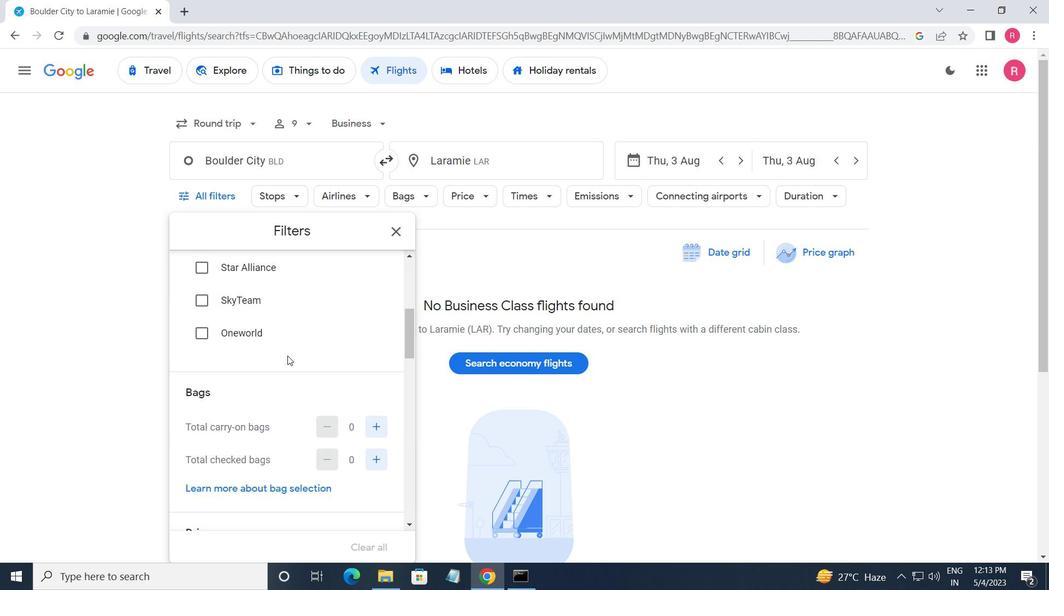 
Action: Mouse moved to (372, 360)
Screenshot: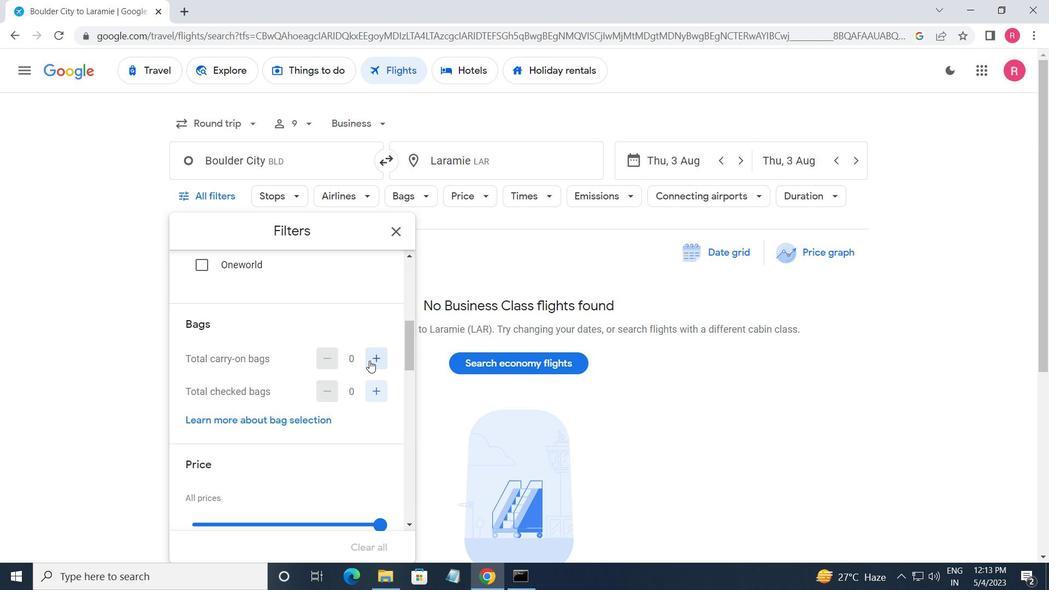 
Action: Mouse pressed left at (372, 360)
Screenshot: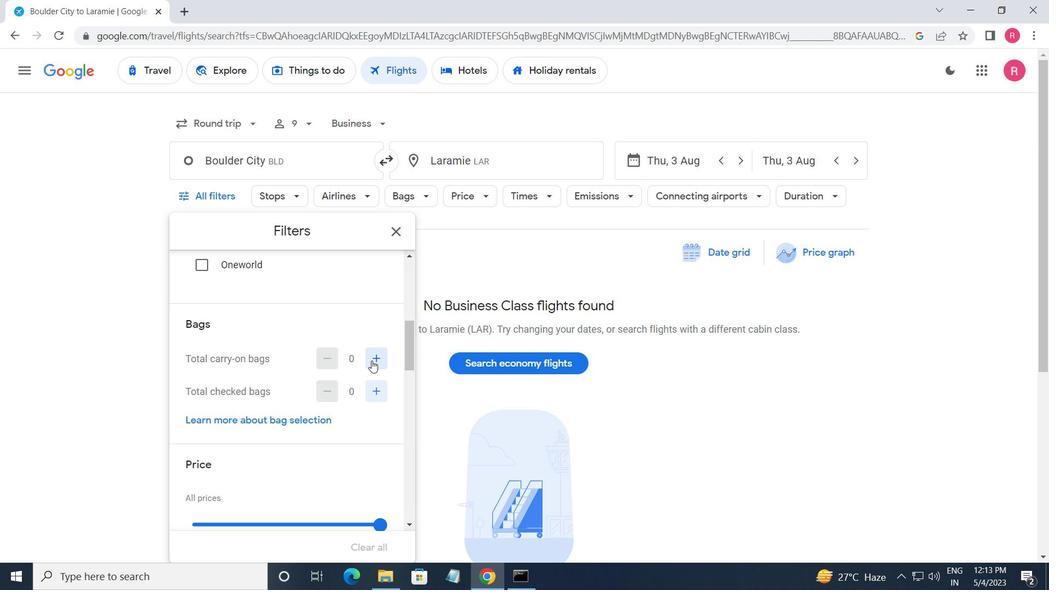 
Action: Mouse moved to (370, 361)
Screenshot: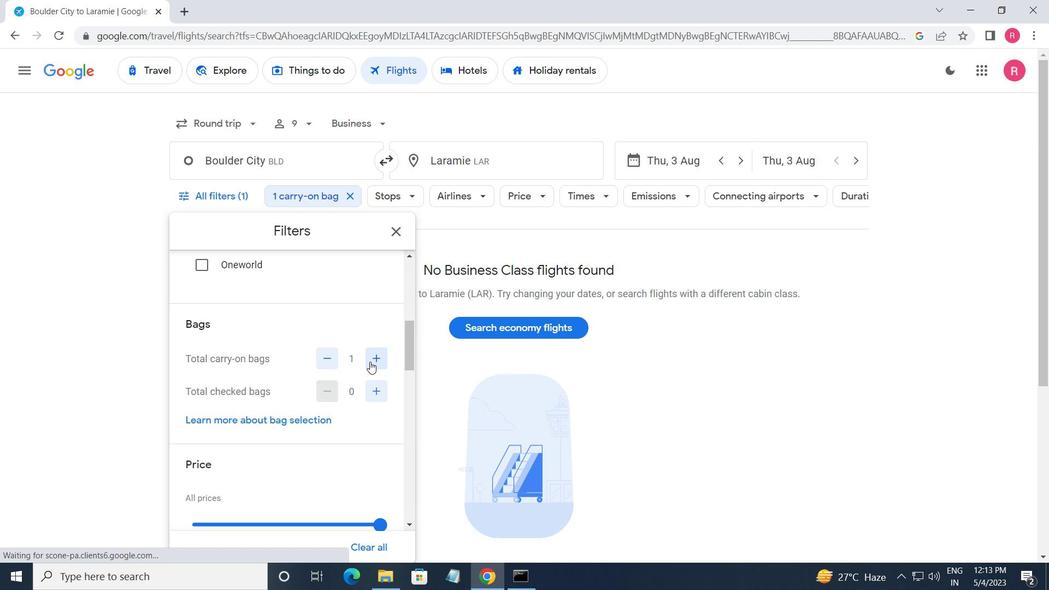 
Action: Mouse scrolled (370, 361) with delta (0, 0)
Screenshot: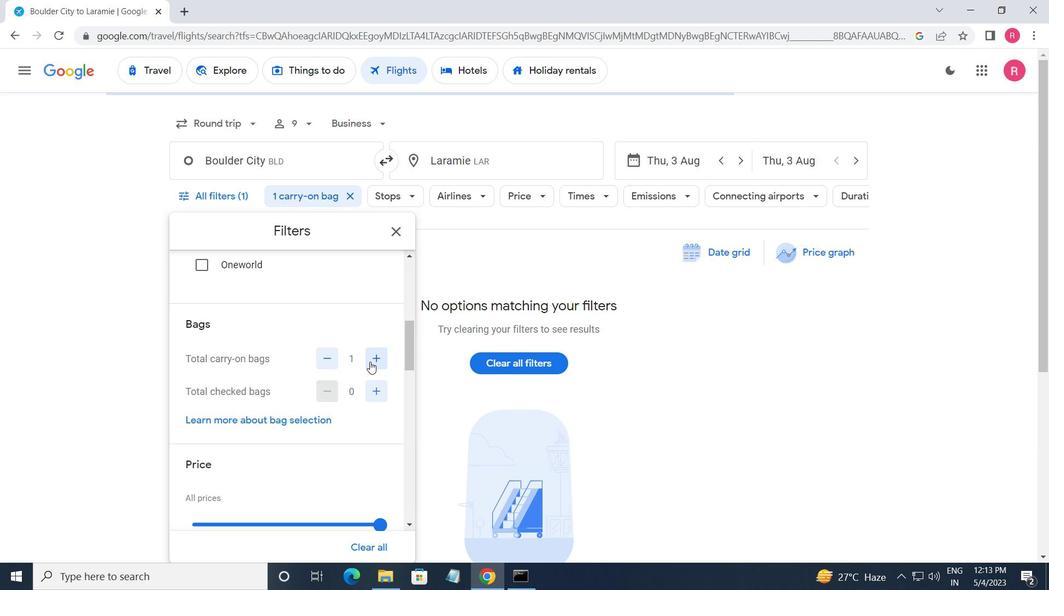 
Action: Mouse scrolled (370, 361) with delta (0, 0)
Screenshot: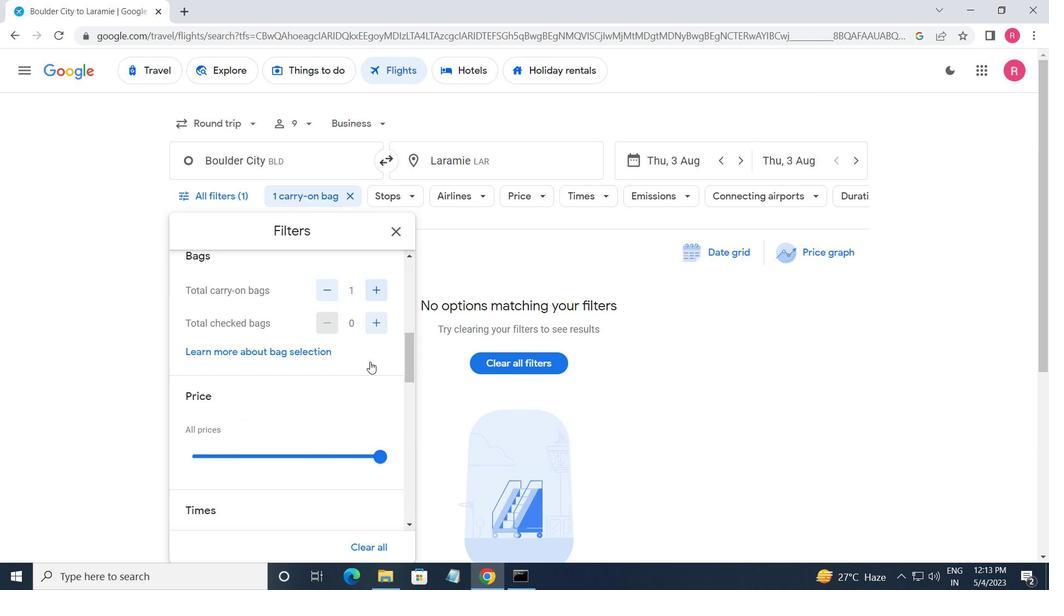 
Action: Mouse moved to (385, 389)
Screenshot: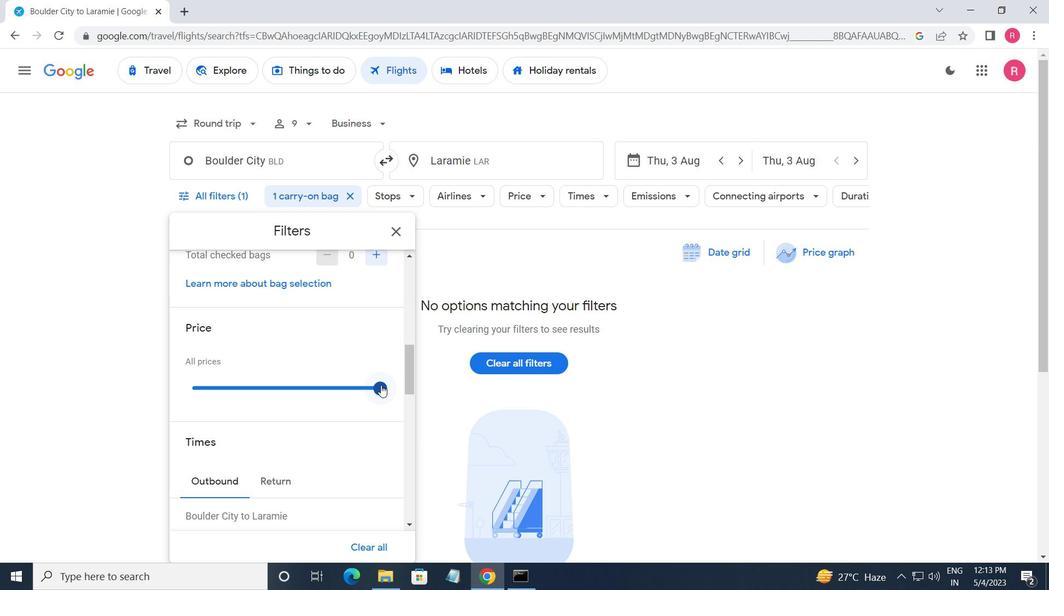 
Action: Mouse pressed left at (385, 389)
Screenshot: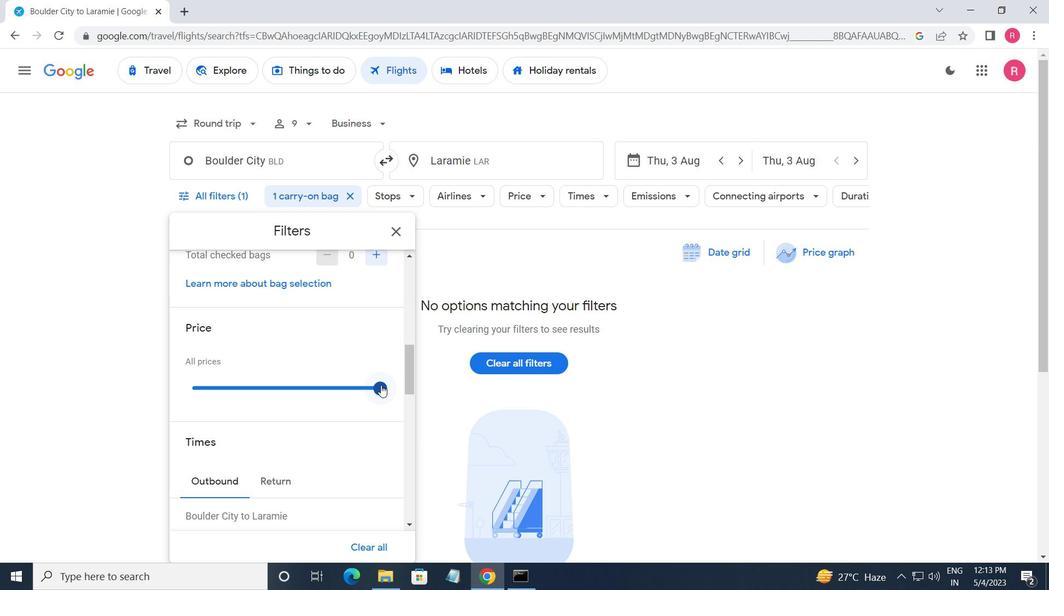 
Action: Mouse moved to (385, 389)
Screenshot: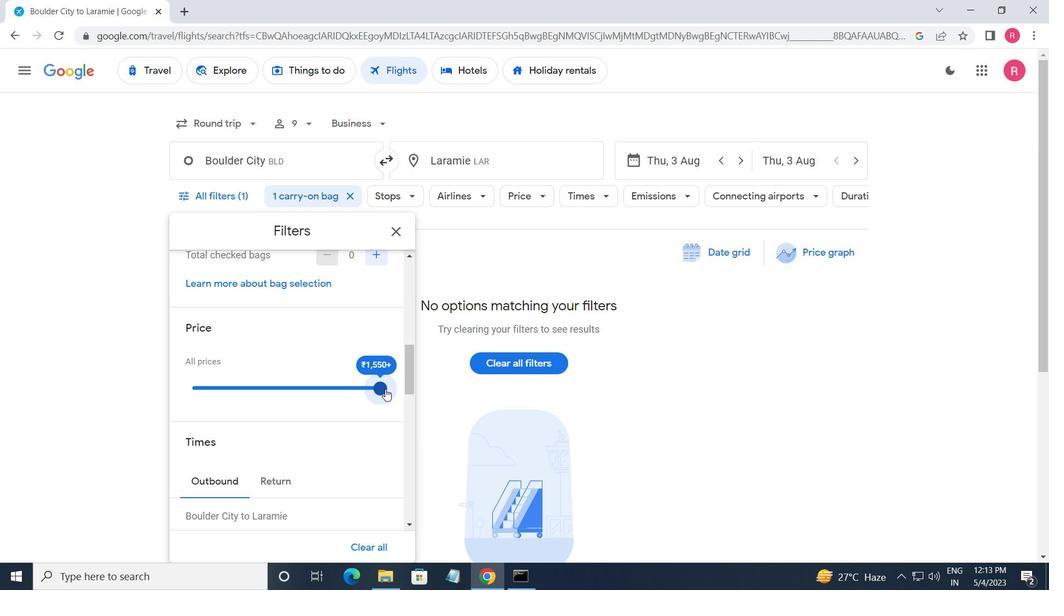 
Action: Mouse scrolled (385, 388) with delta (0, 0)
Screenshot: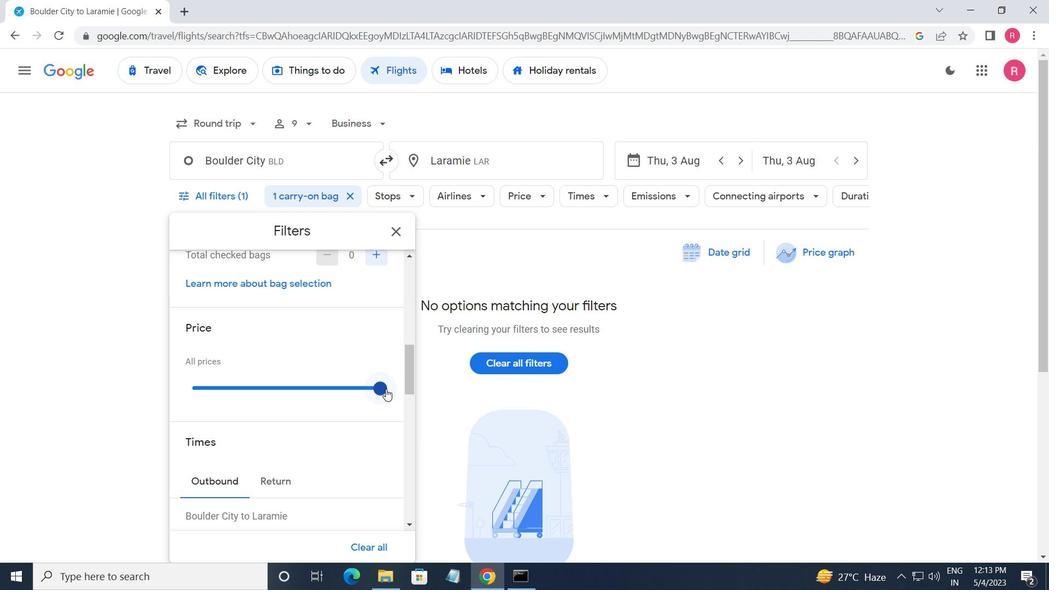 
Action: Mouse scrolled (385, 388) with delta (0, 0)
Screenshot: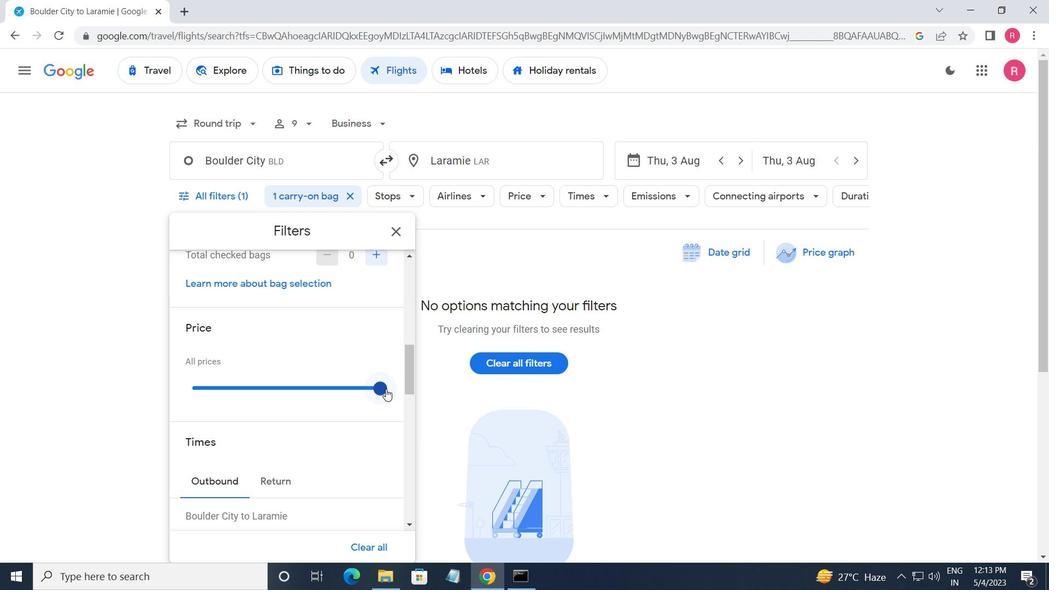 
Action: Mouse moved to (194, 440)
Screenshot: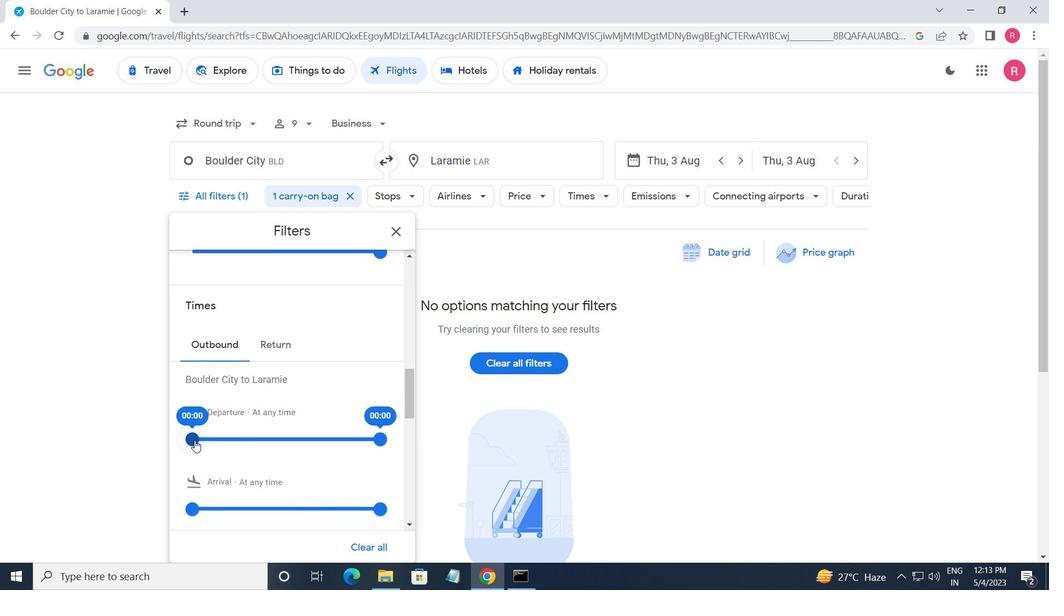 
Action: Mouse pressed left at (194, 440)
Screenshot: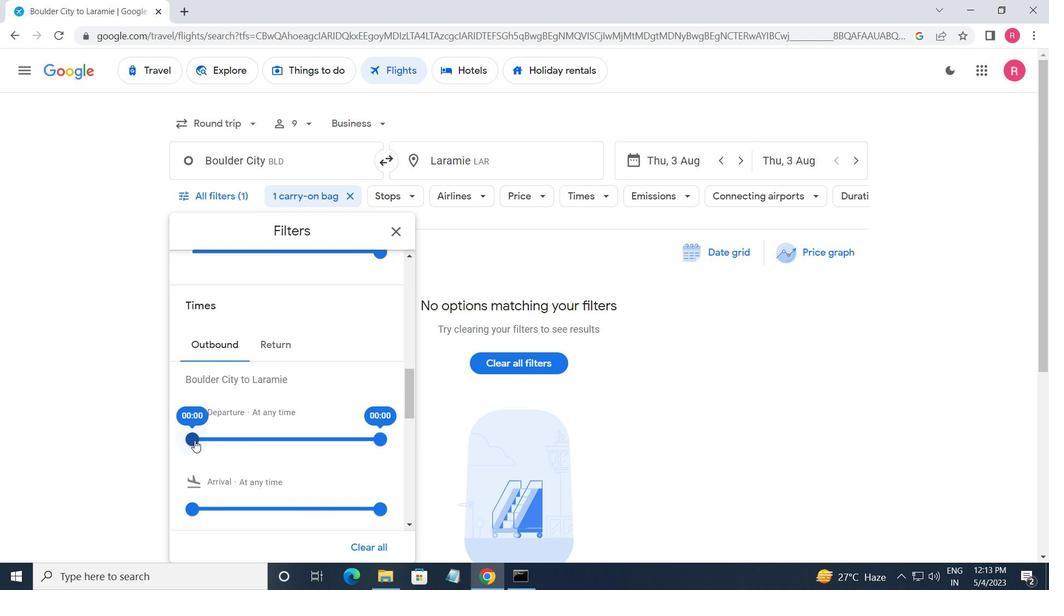 
Action: Mouse moved to (378, 441)
Screenshot: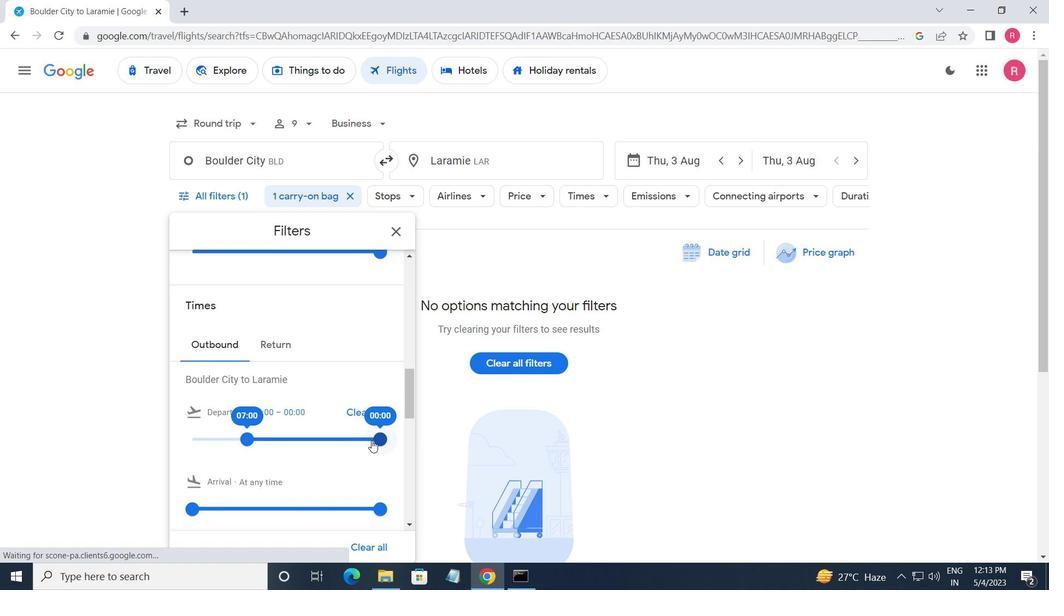
Action: Mouse pressed left at (378, 441)
Screenshot: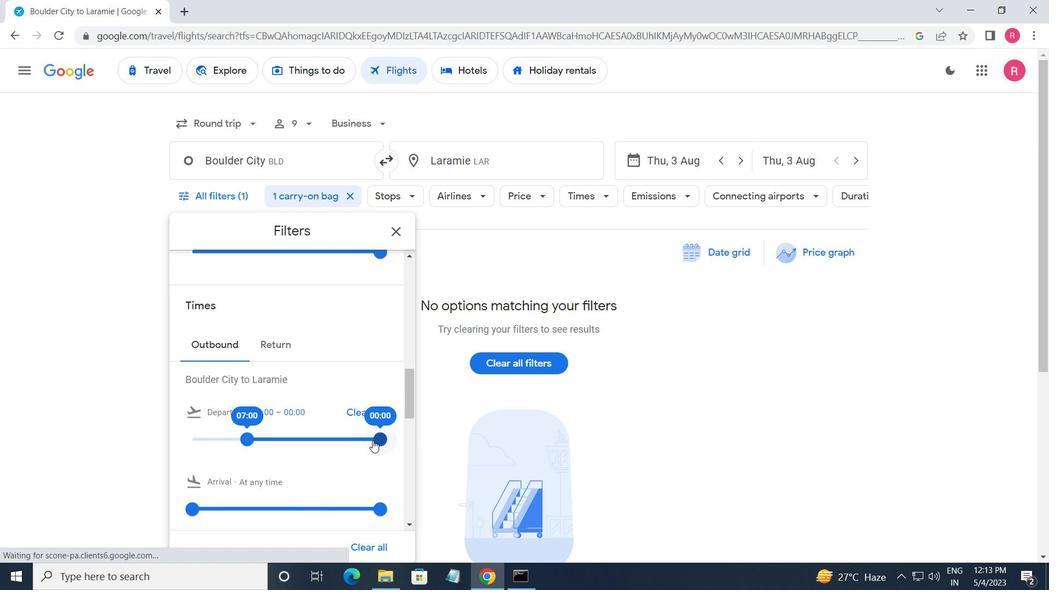 
Action: Mouse moved to (280, 350)
Screenshot: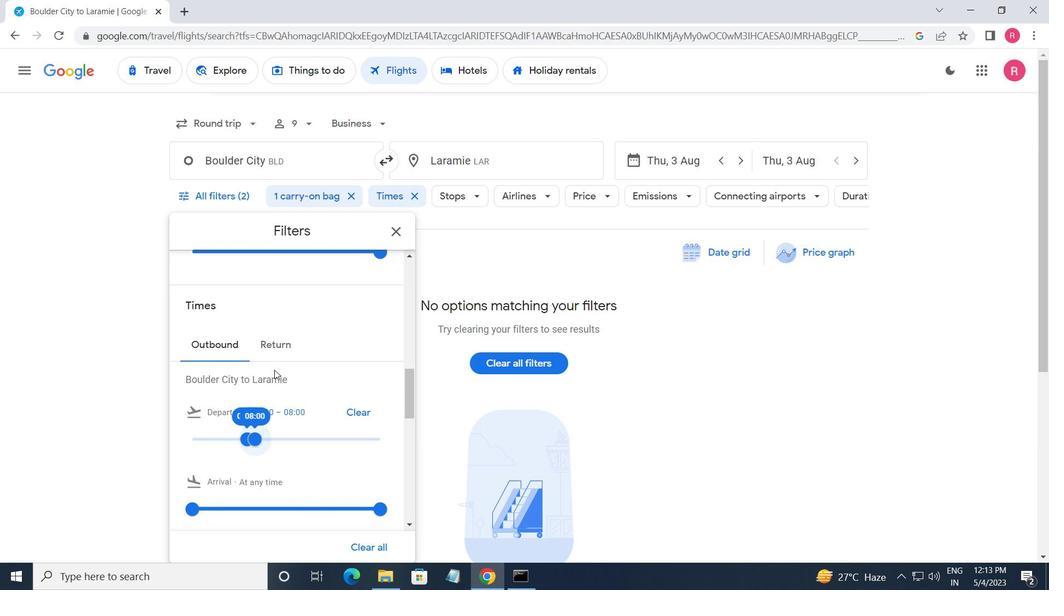 
Action: Mouse pressed left at (280, 350)
Screenshot: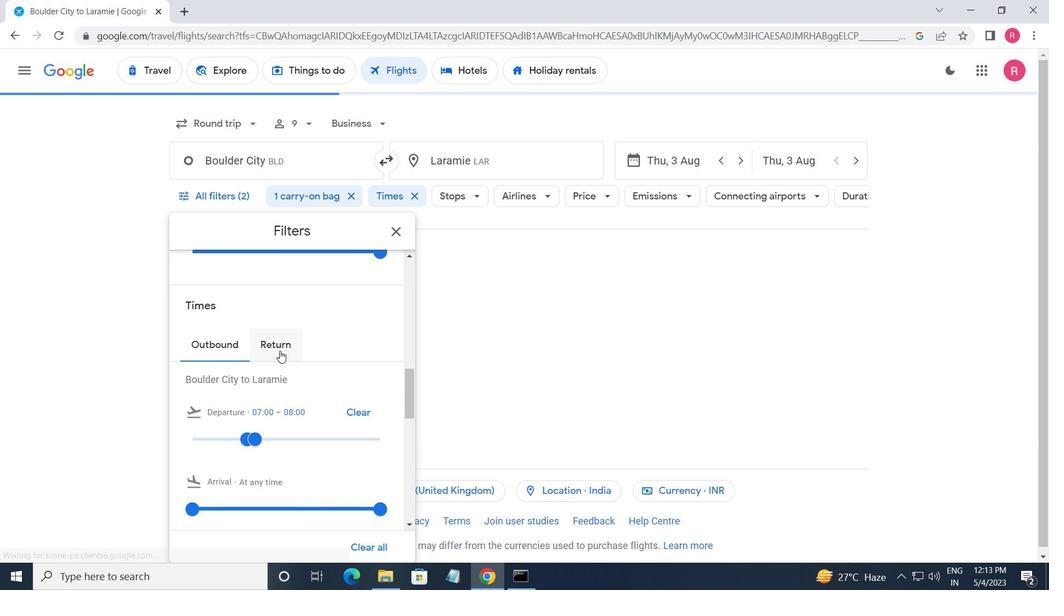 
Action: Mouse moved to (198, 438)
Screenshot: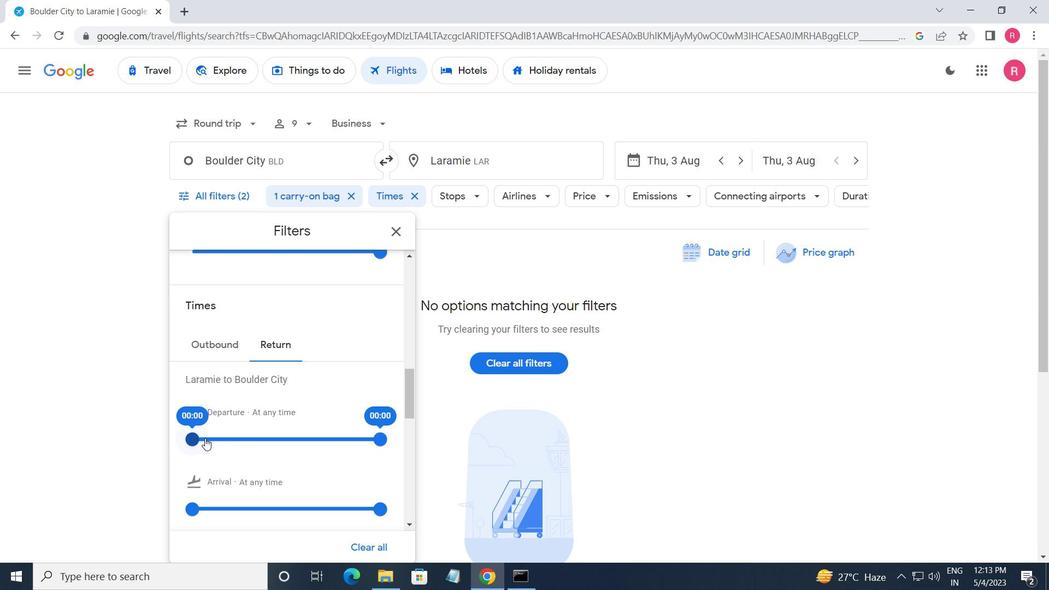 
Action: Mouse pressed left at (198, 438)
Screenshot: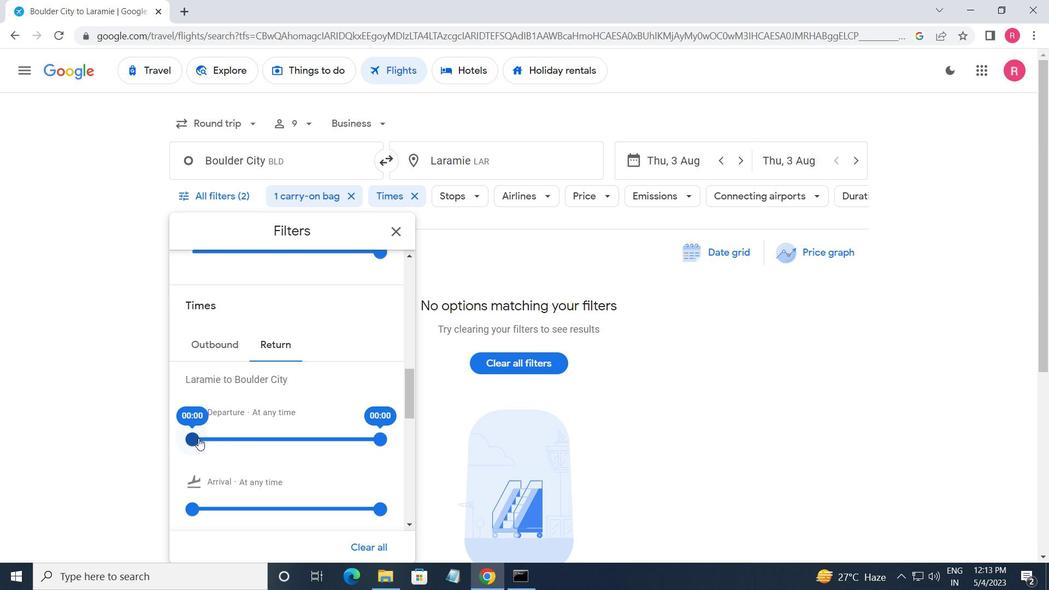 
Action: Mouse moved to (392, 236)
Screenshot: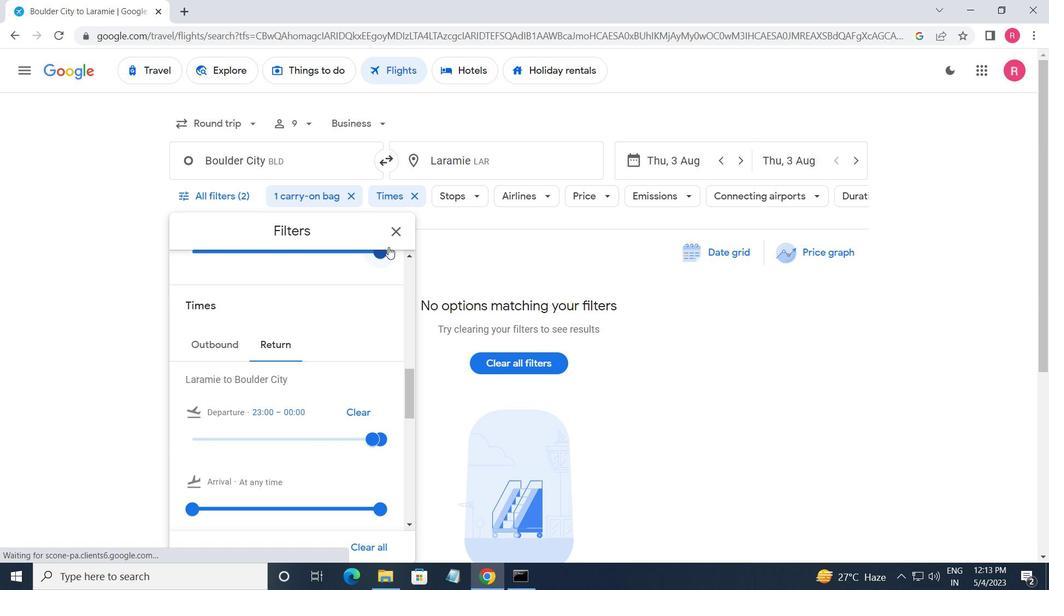 
Action: Mouse pressed left at (392, 236)
Screenshot: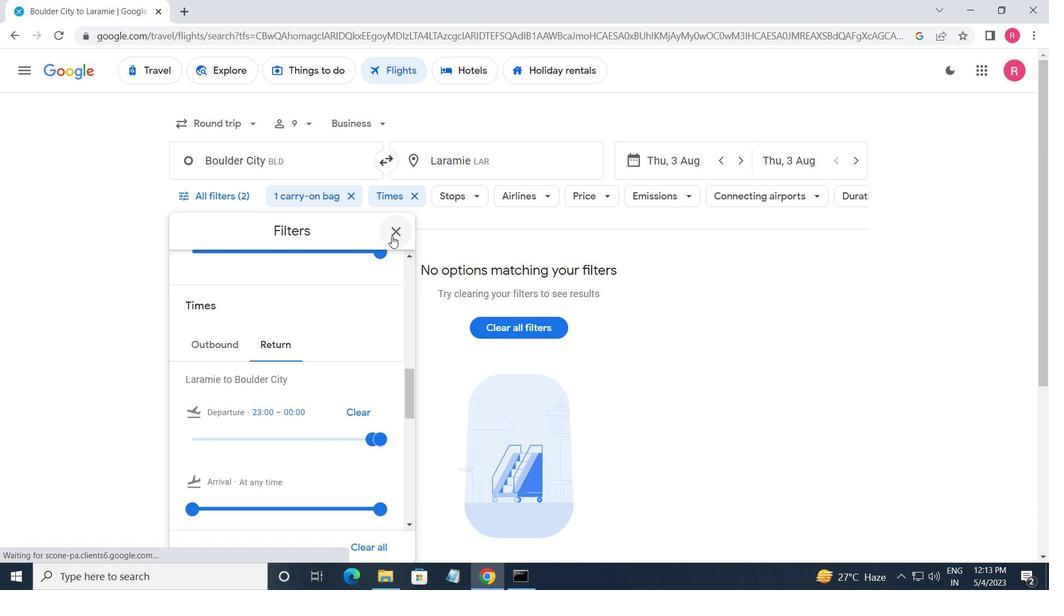 
Action: Mouse moved to (372, 297)
Screenshot: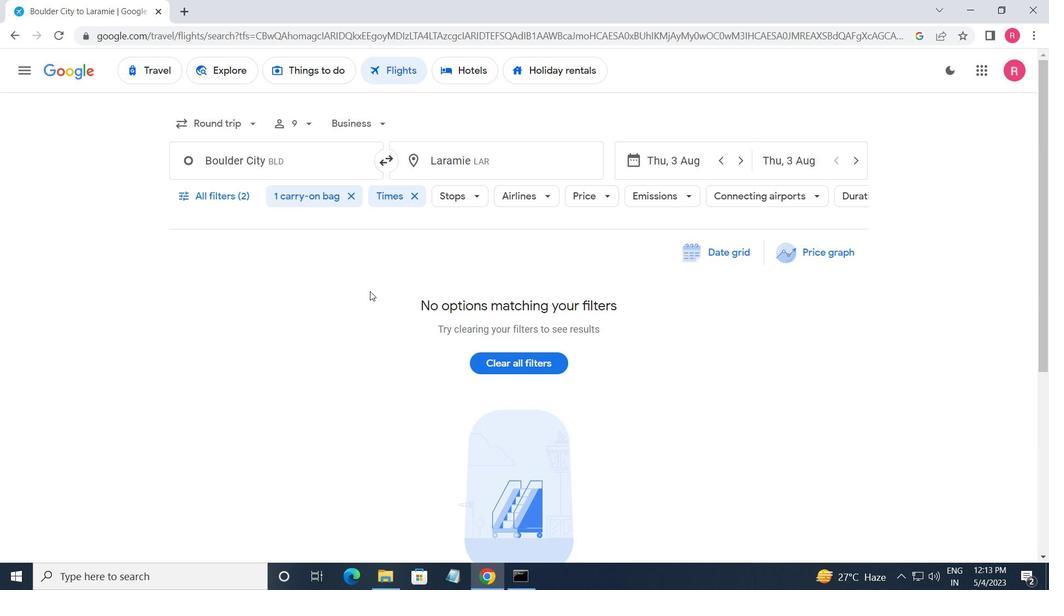 
